 Task: Search for a place to stay in El Obeid, Sudan, from September 2 to September 6 for 2 guests, with a price range of ₹15,000 to ₹20,000, 1 bedroom, 1 bed, 1 bathroom, and self check-in option.
Action: Mouse moved to (420, 111)
Screenshot: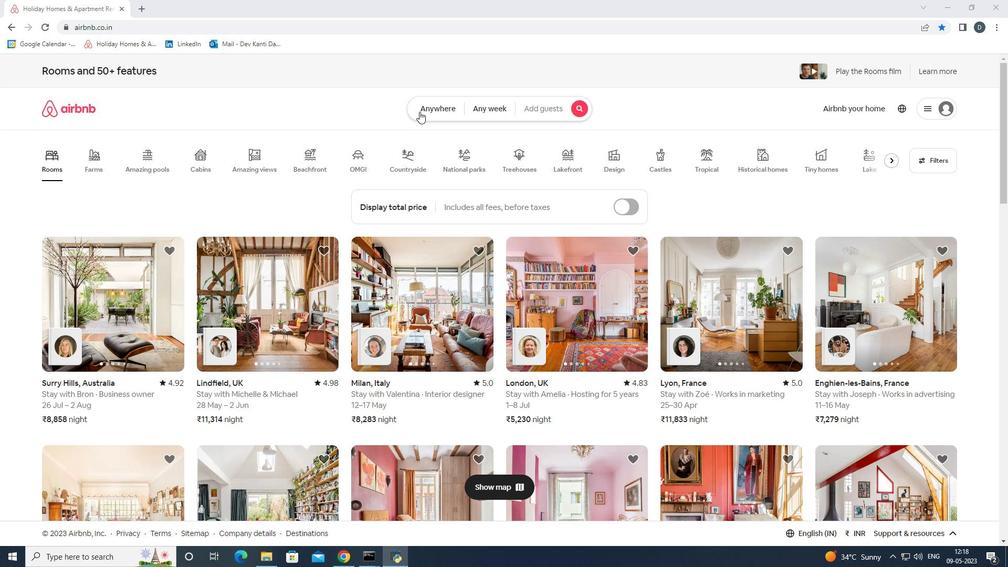 
Action: Mouse pressed left at (420, 111)
Screenshot: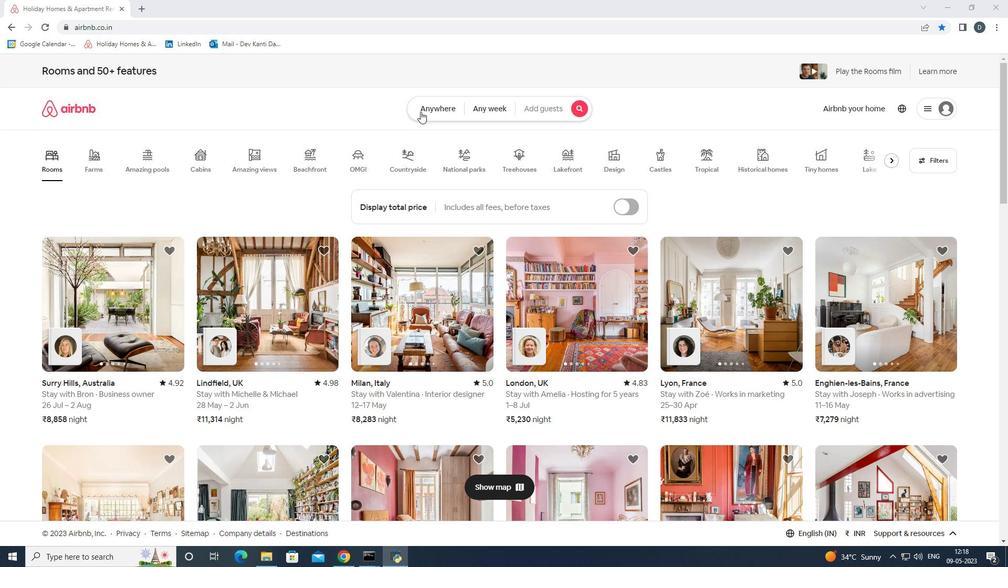 
Action: Mouse moved to (377, 150)
Screenshot: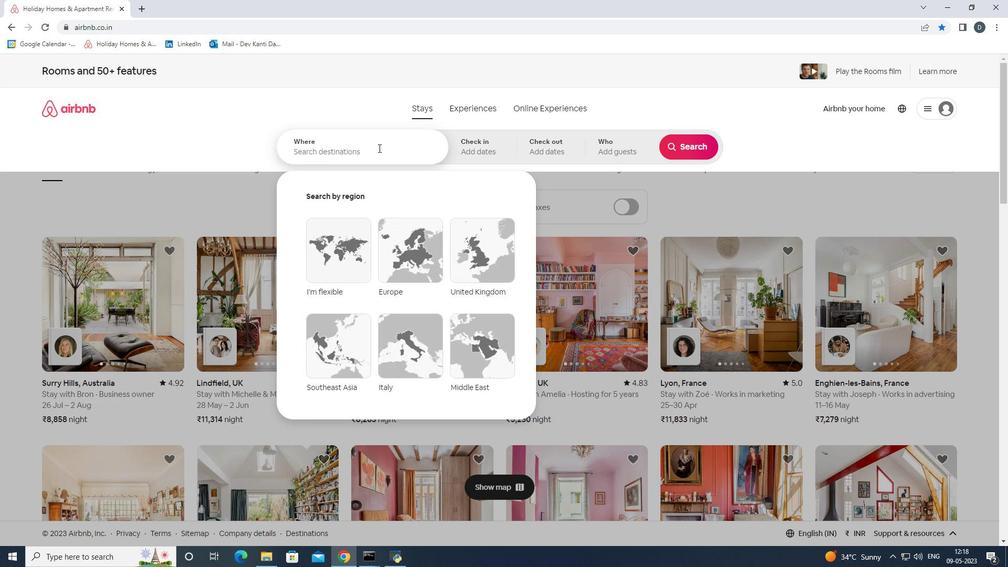 
Action: Mouse pressed left at (377, 150)
Screenshot: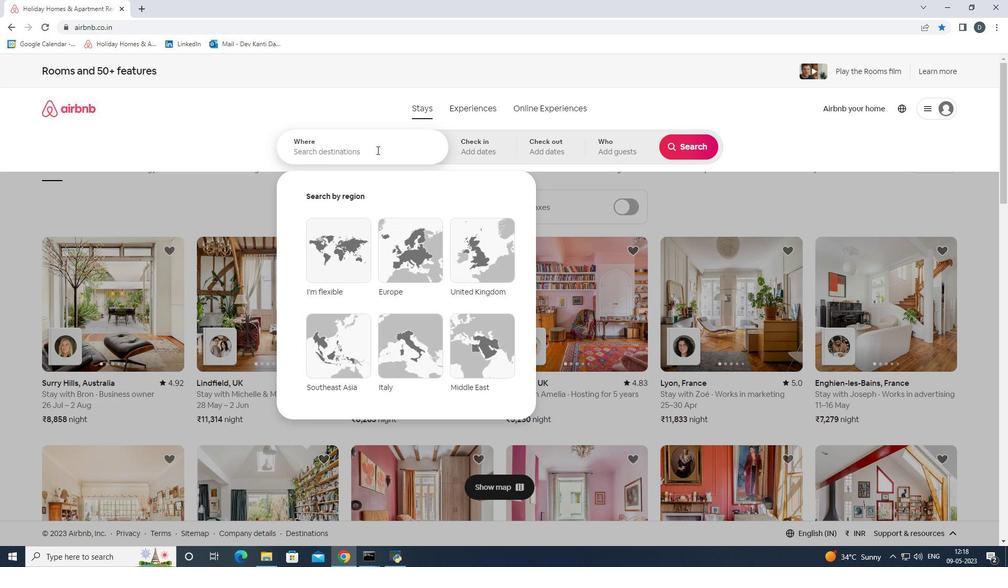 
Action: Key pressed <Key.shift><Key.shift><Key.shift><Key.shift><Key.shift><Key.shift><Key.shift>El<Key.space><Key.shift><Key.shift><Key.shift><Key.shift><Key.shift>Obeid,<Key.space><Key.shift><Key.shift><Key.shift><Key.shift><Key.shift><Key.shift><Key.shift><Key.shift><Key.shift><Key.shift>Sudan<Key.enter>
Screenshot: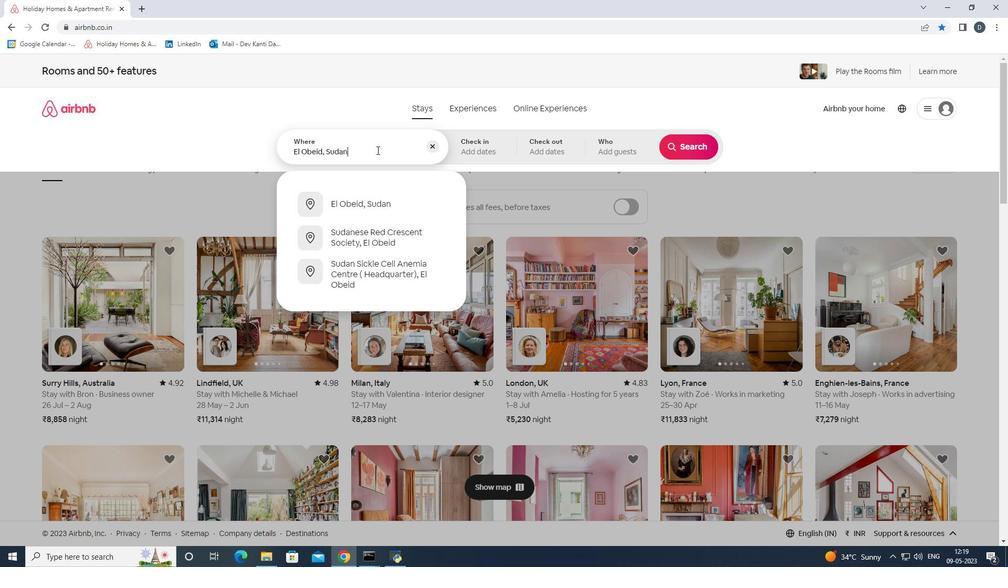 
Action: Mouse moved to (684, 228)
Screenshot: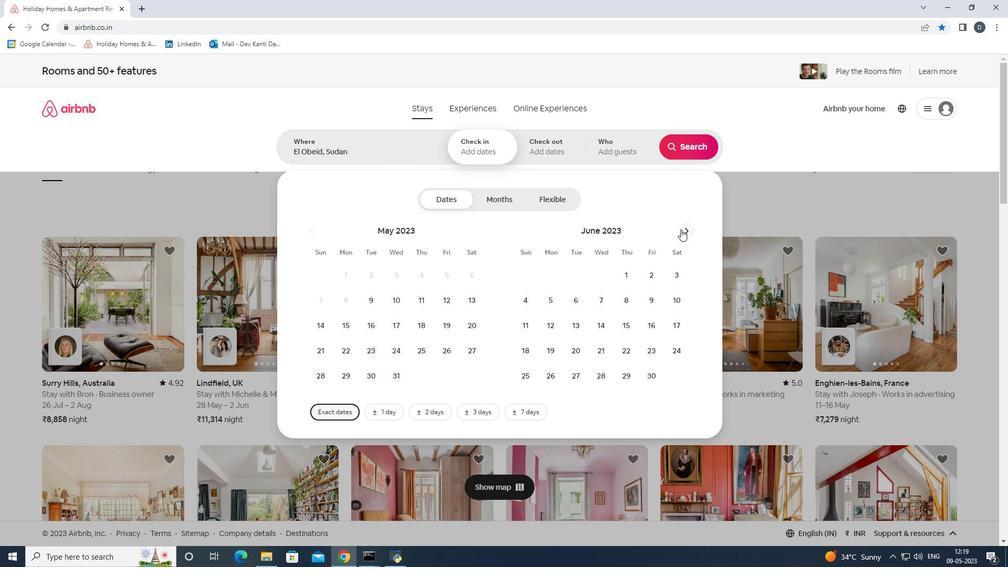 
Action: Mouse pressed left at (684, 228)
Screenshot: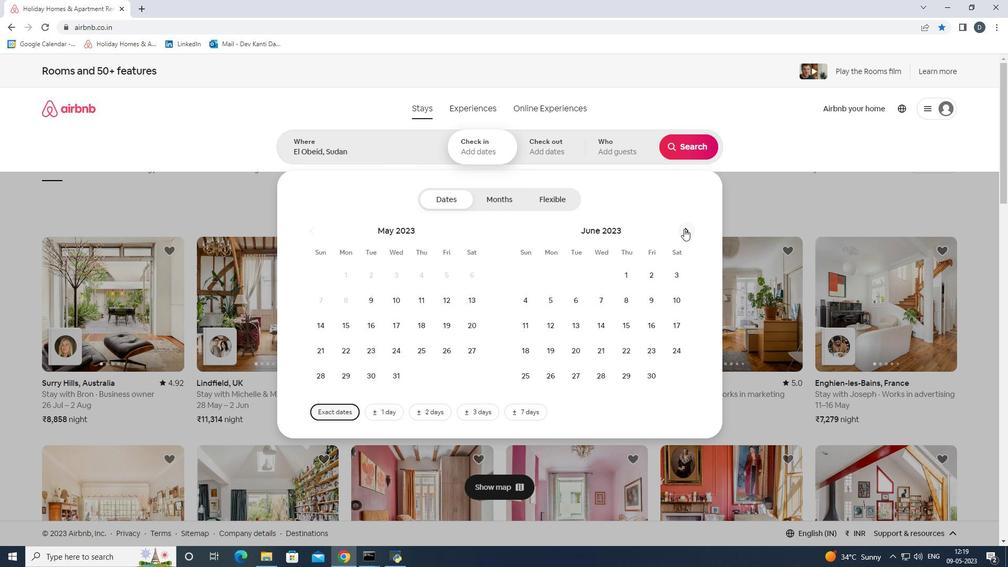 
Action: Mouse pressed left at (684, 228)
Screenshot: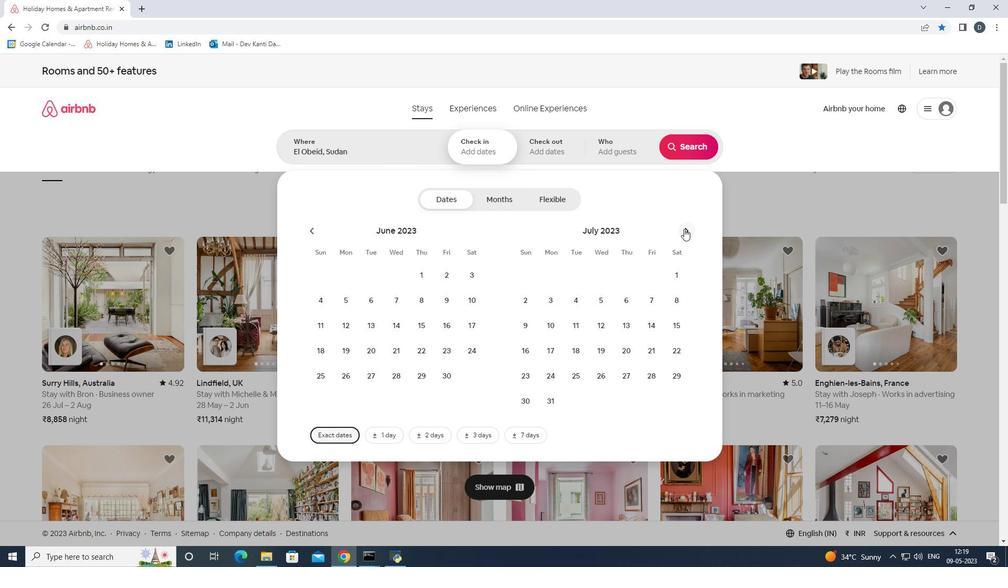 
Action: Mouse pressed left at (684, 228)
Screenshot: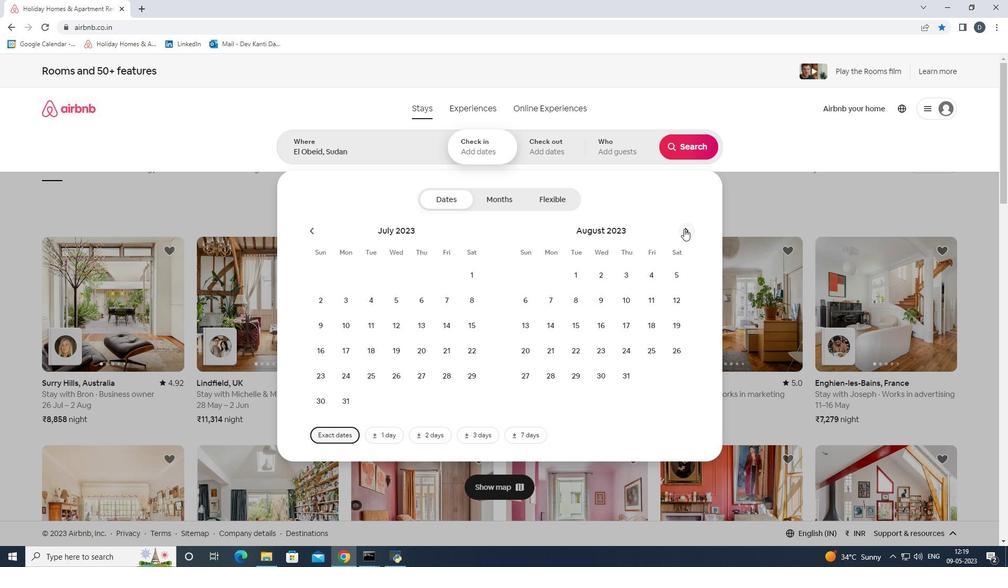 
Action: Mouse moved to (678, 272)
Screenshot: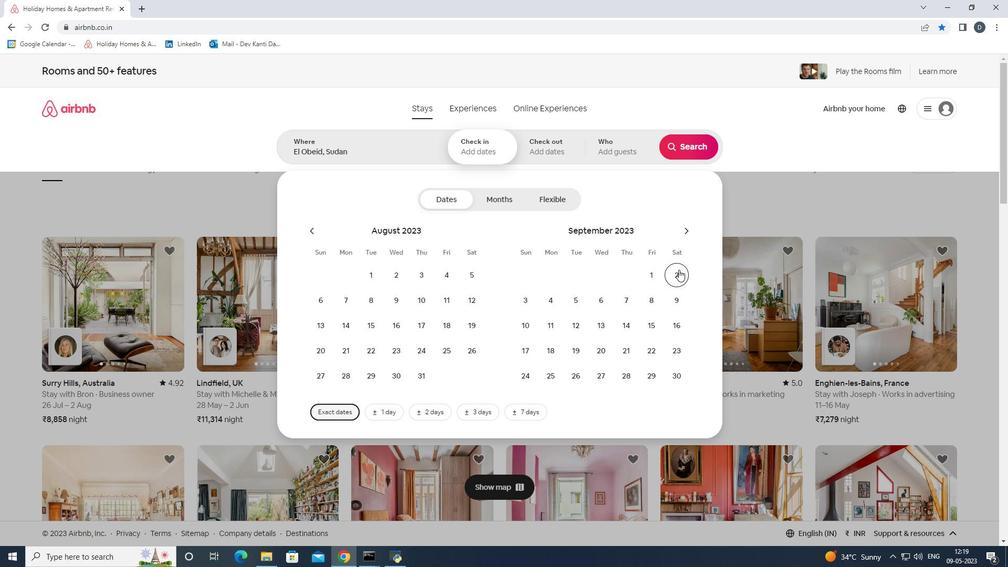 
Action: Mouse pressed left at (678, 272)
Screenshot: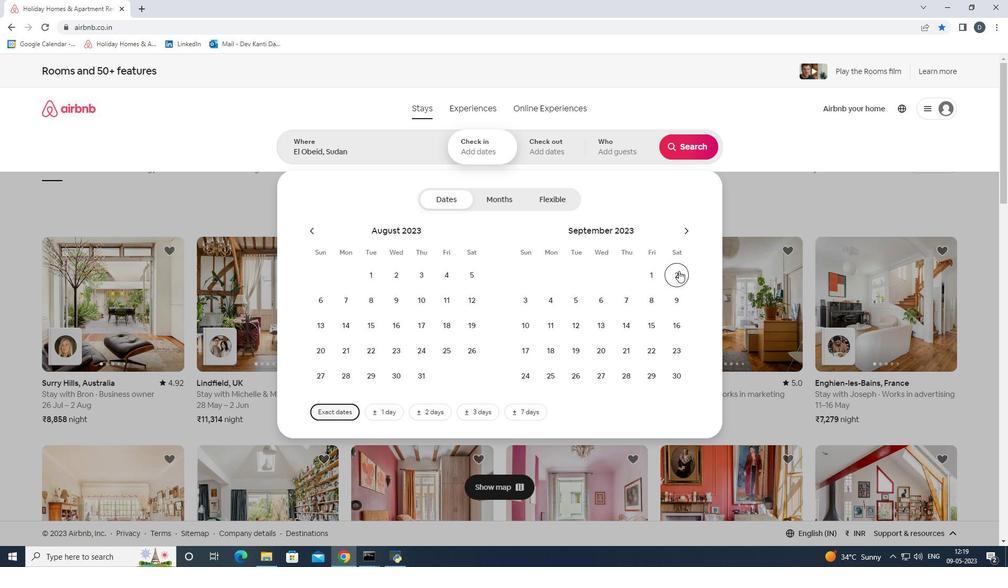 
Action: Mouse moved to (604, 298)
Screenshot: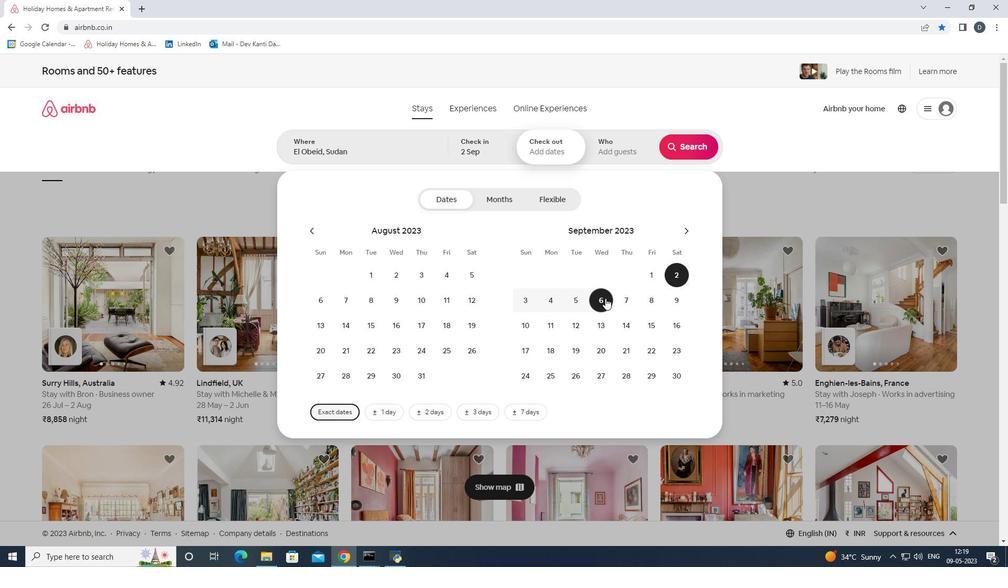 
Action: Mouse pressed left at (604, 298)
Screenshot: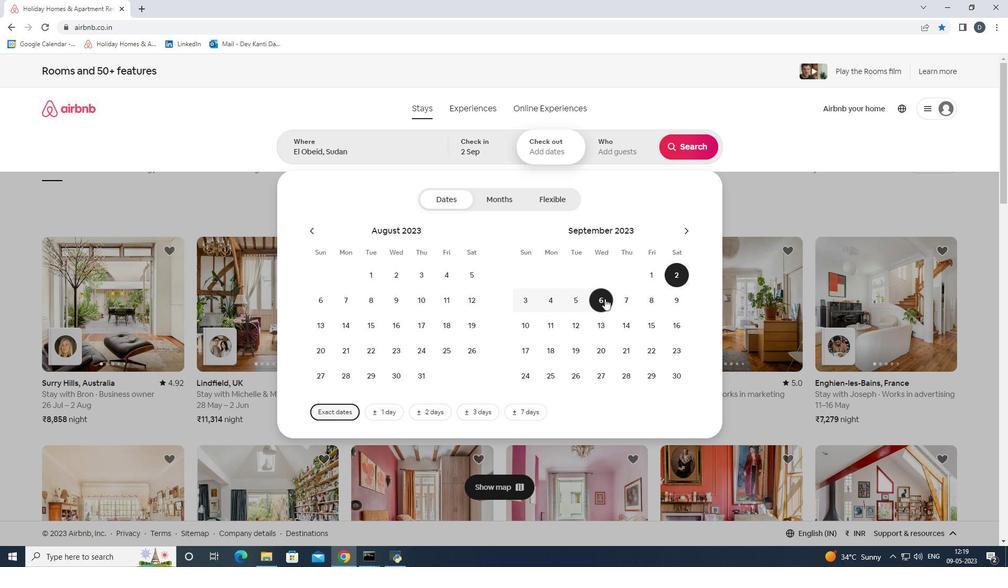 
Action: Mouse moved to (624, 157)
Screenshot: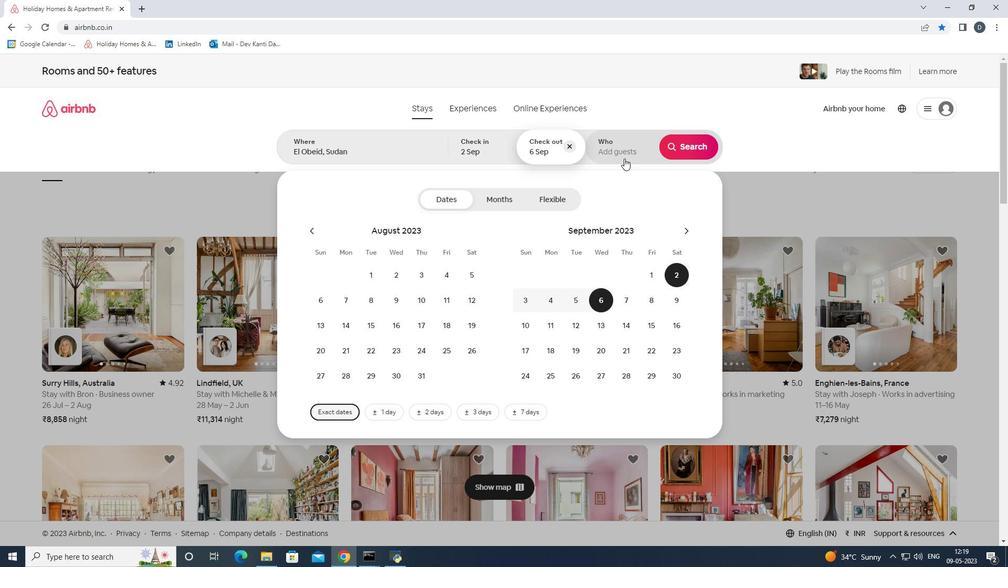 
Action: Mouse pressed left at (624, 157)
Screenshot: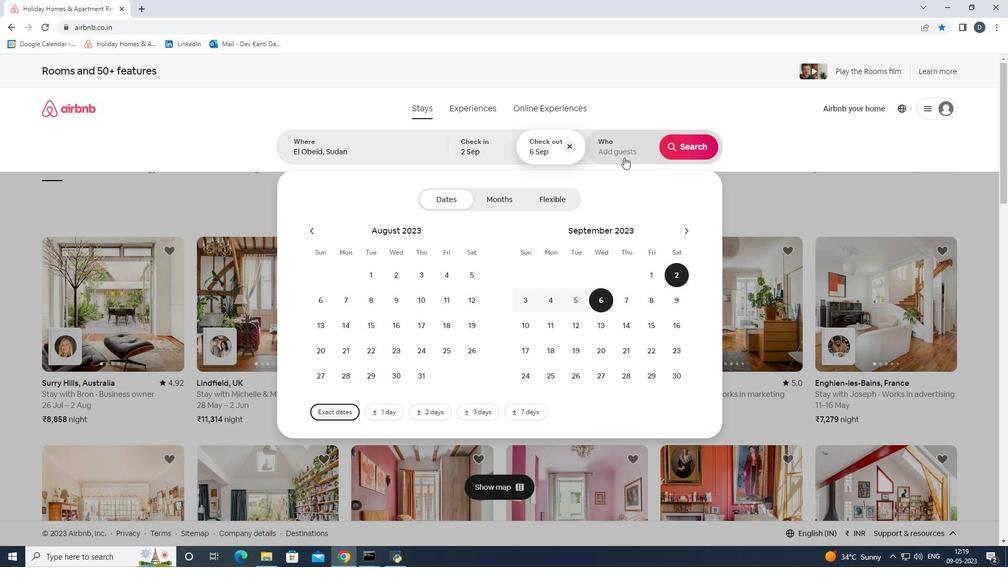
Action: Mouse moved to (693, 204)
Screenshot: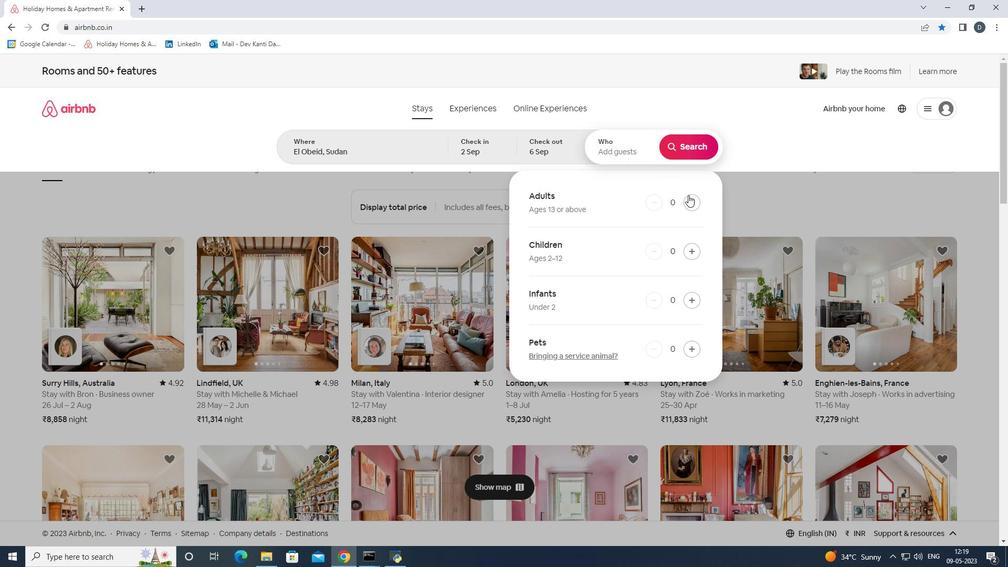 
Action: Mouse pressed left at (693, 204)
Screenshot: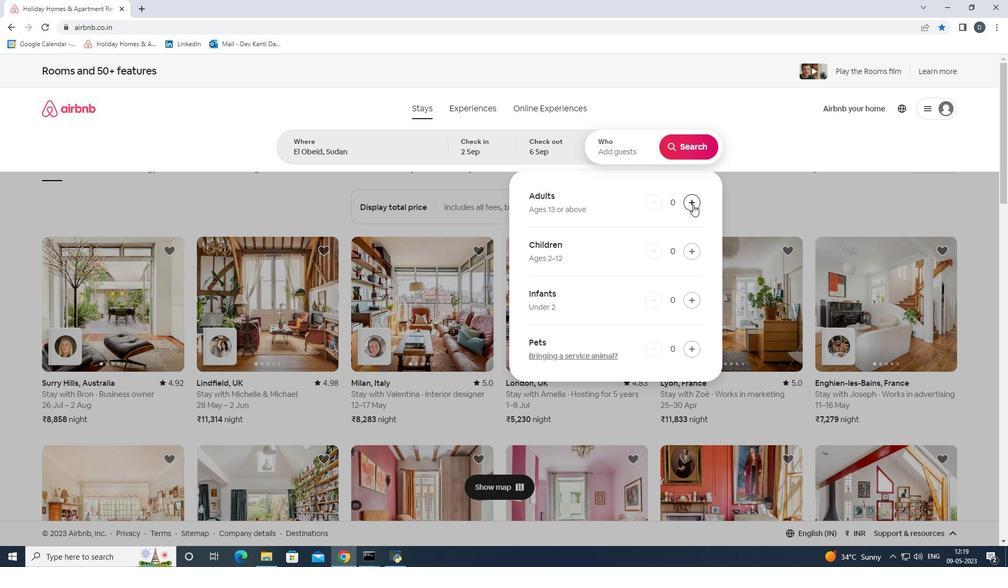 
Action: Mouse pressed left at (693, 204)
Screenshot: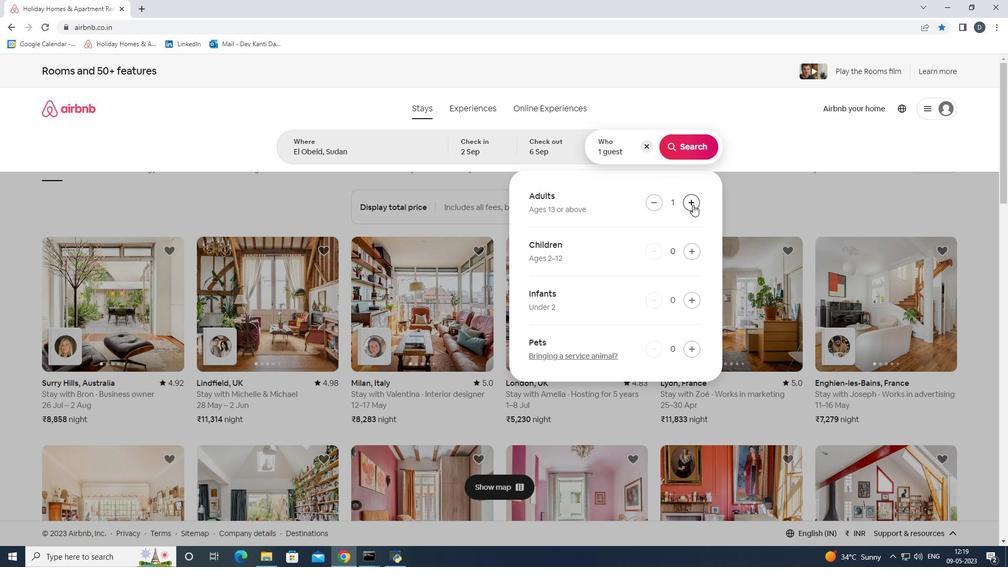 
Action: Mouse moved to (683, 152)
Screenshot: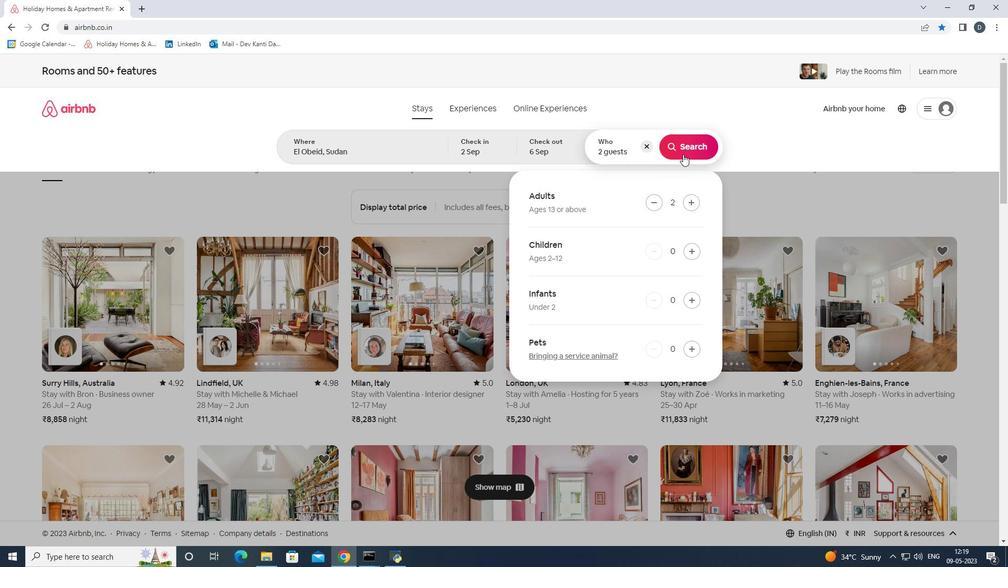 
Action: Mouse pressed left at (683, 152)
Screenshot: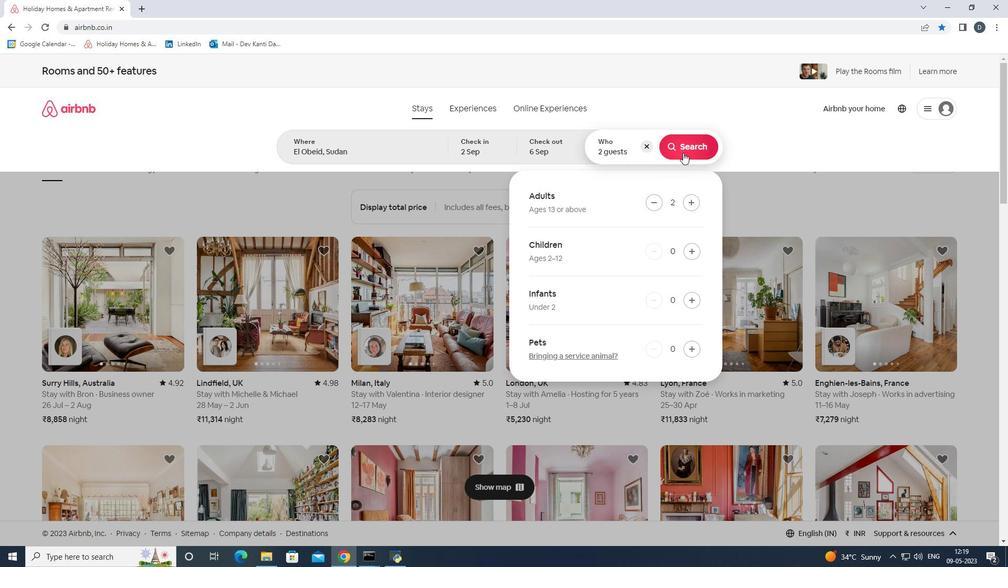 
Action: Mouse moved to (963, 115)
Screenshot: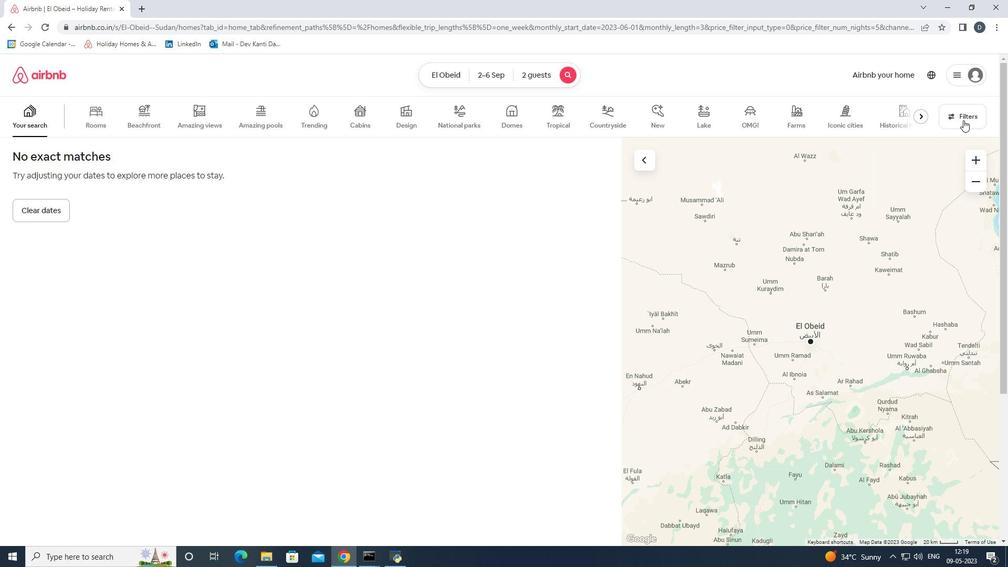 
Action: Mouse pressed left at (963, 115)
Screenshot: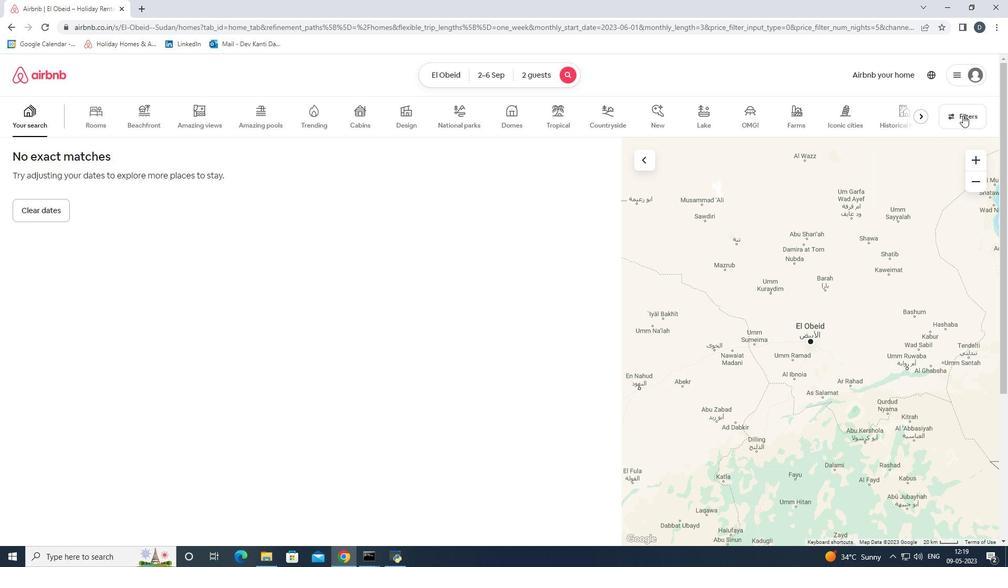 
Action: Mouse moved to (424, 373)
Screenshot: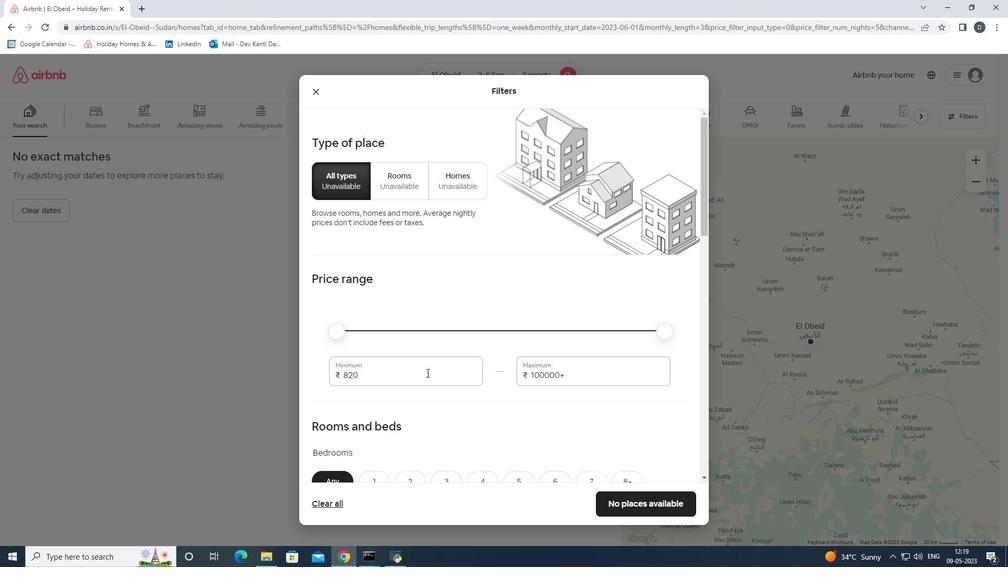 
Action: Mouse pressed left at (424, 373)
Screenshot: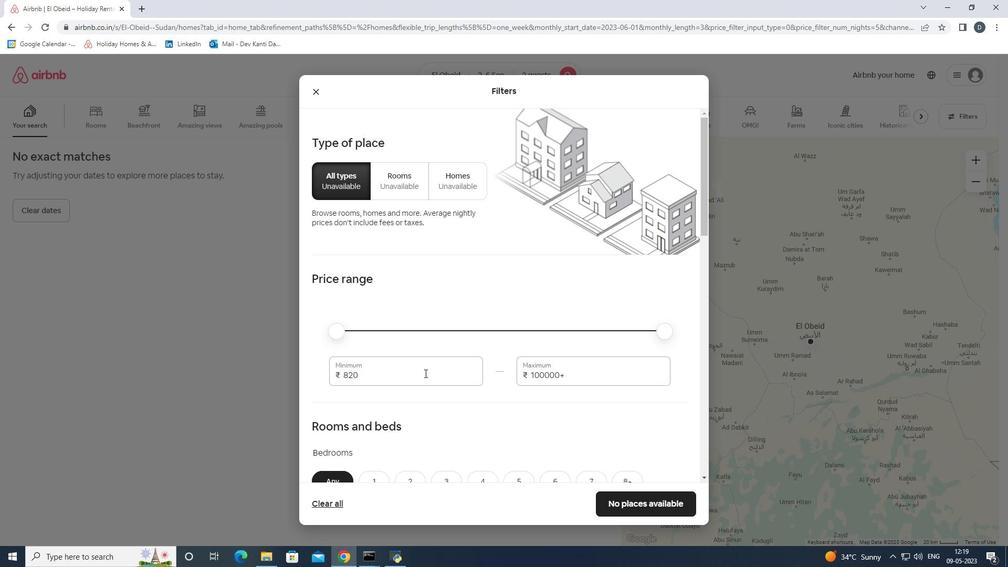 
Action: Mouse pressed left at (424, 373)
Screenshot: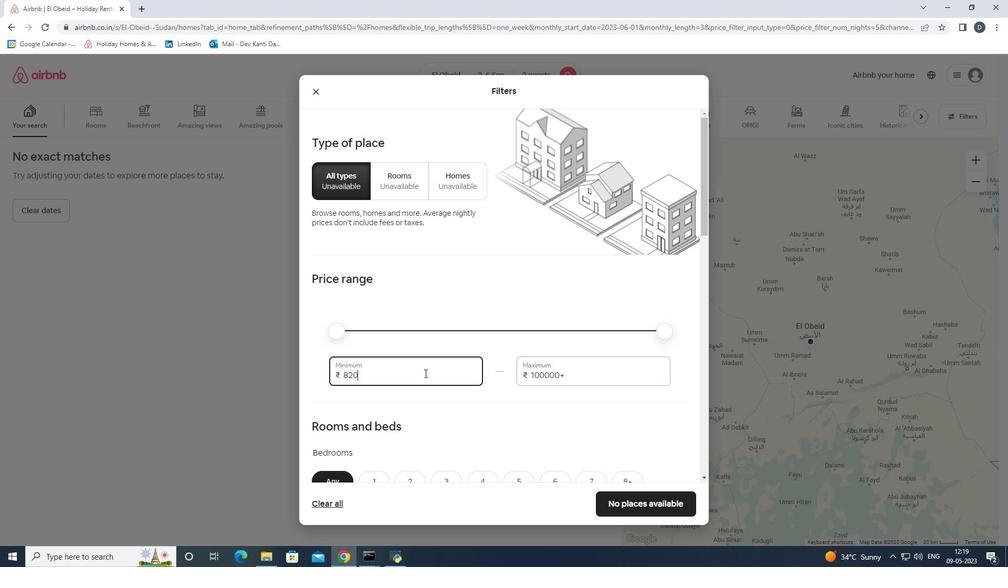 
Action: Mouse moved to (423, 373)
Screenshot: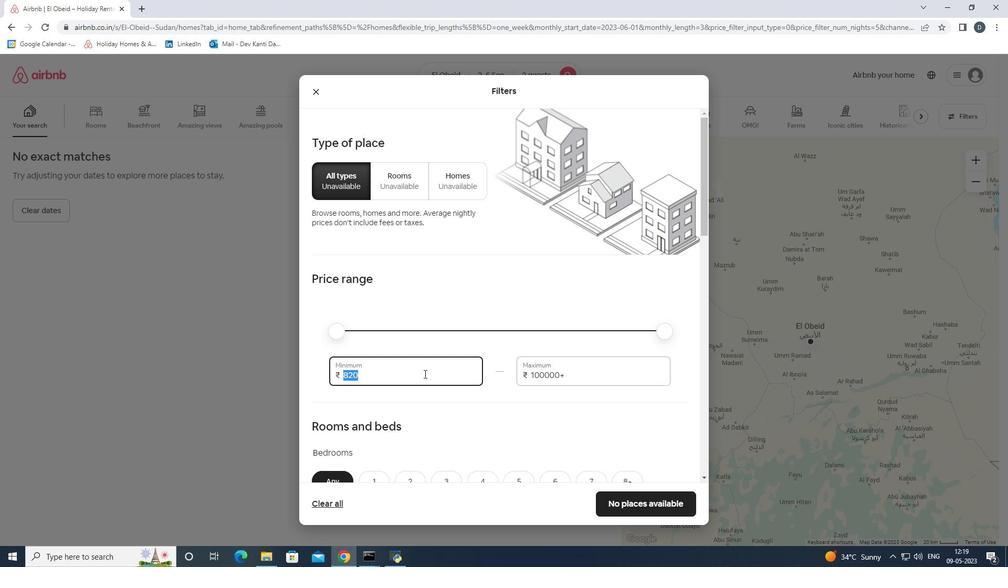 
Action: Key pressed 15000<Key.tab>20000
Screenshot: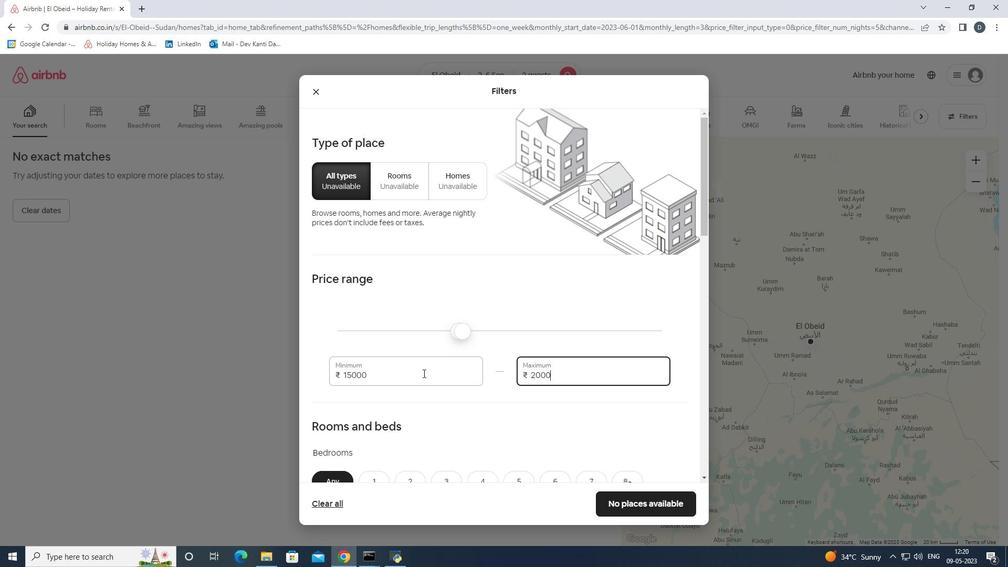 
Action: Mouse moved to (422, 372)
Screenshot: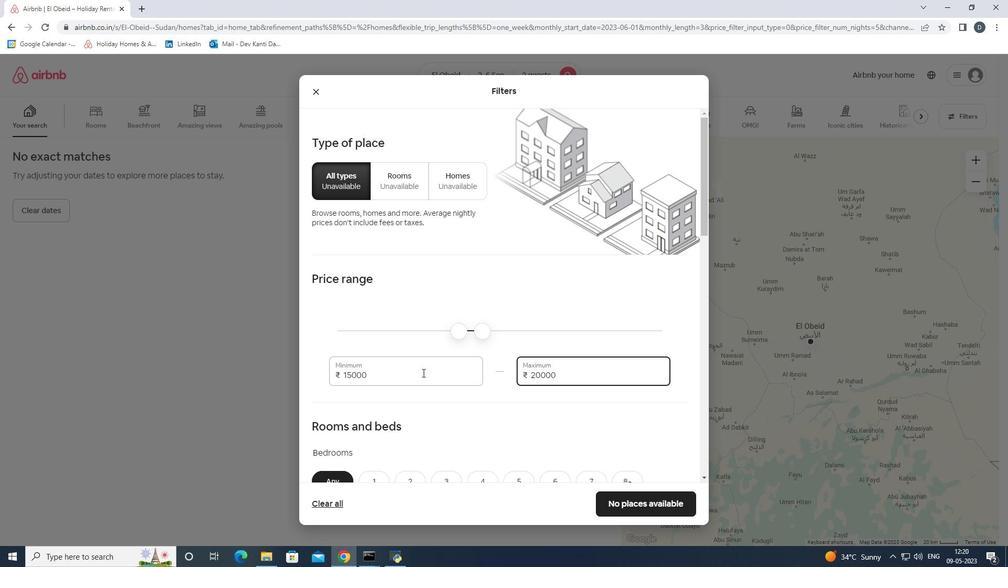 
Action: Mouse scrolled (422, 372) with delta (0, 0)
Screenshot: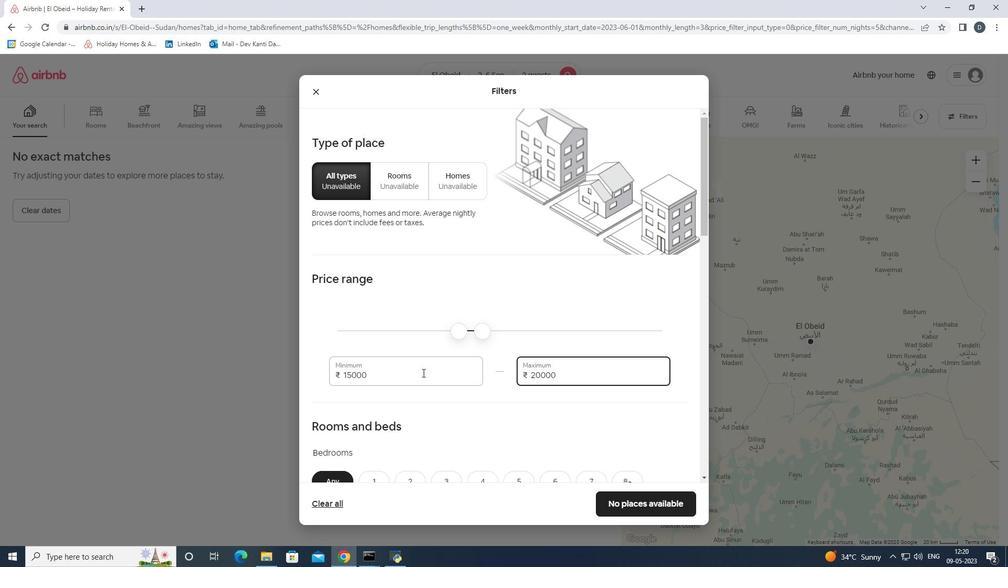 
Action: Mouse moved to (421, 373)
Screenshot: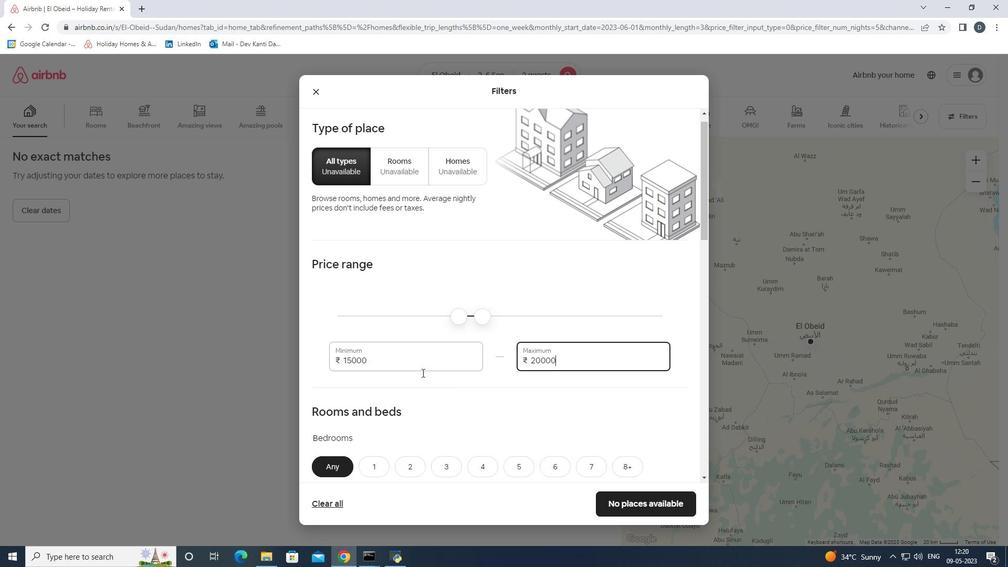 
Action: Mouse scrolled (421, 372) with delta (0, 0)
Screenshot: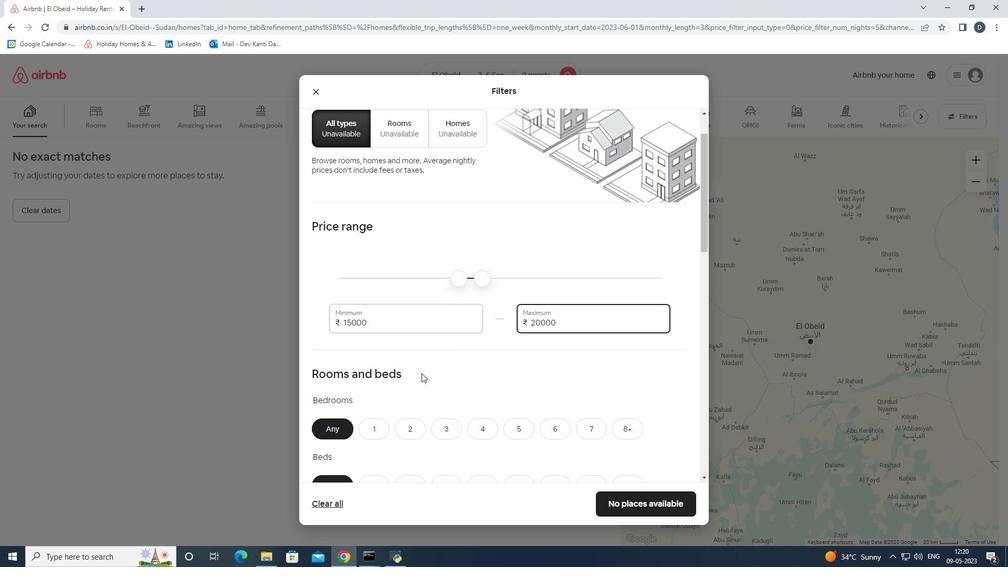 
Action: Mouse scrolled (421, 372) with delta (0, 0)
Screenshot: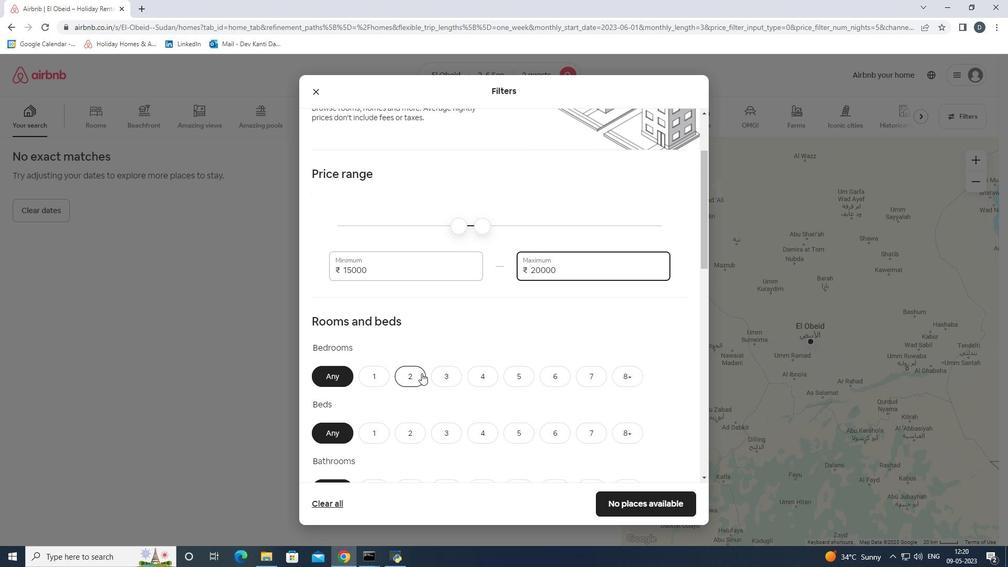 
Action: Mouse moved to (376, 322)
Screenshot: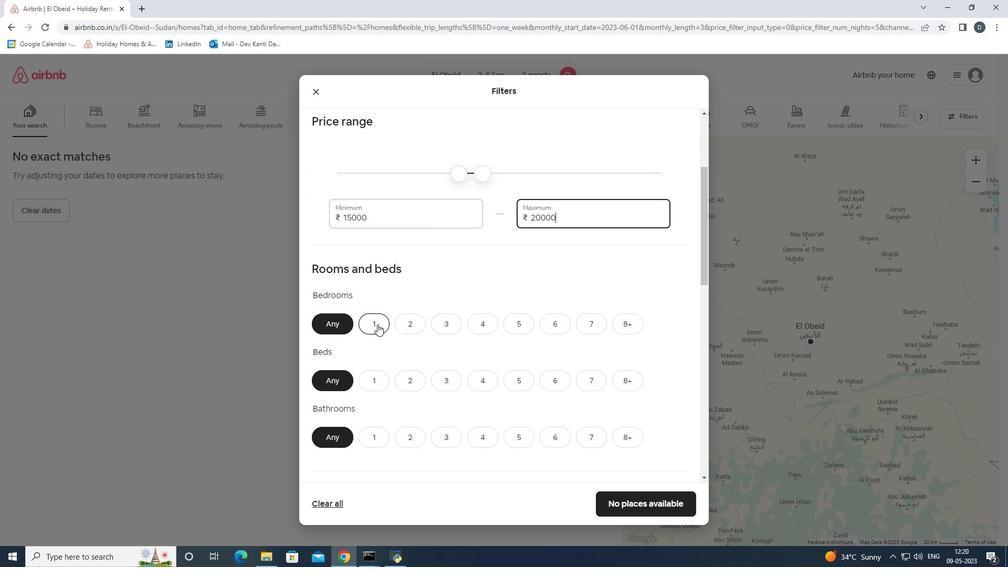 
Action: Mouse pressed left at (376, 322)
Screenshot: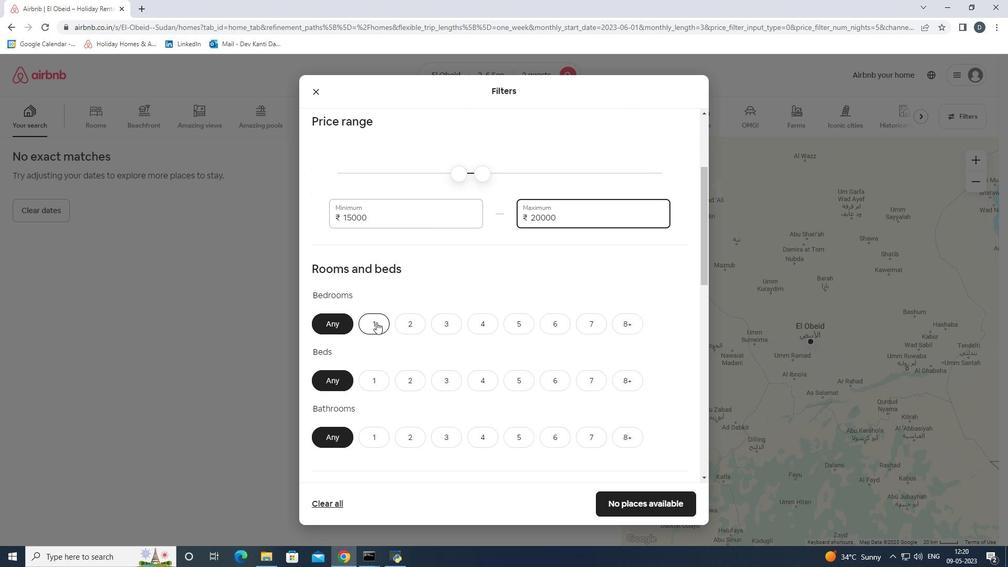 
Action: Mouse moved to (368, 375)
Screenshot: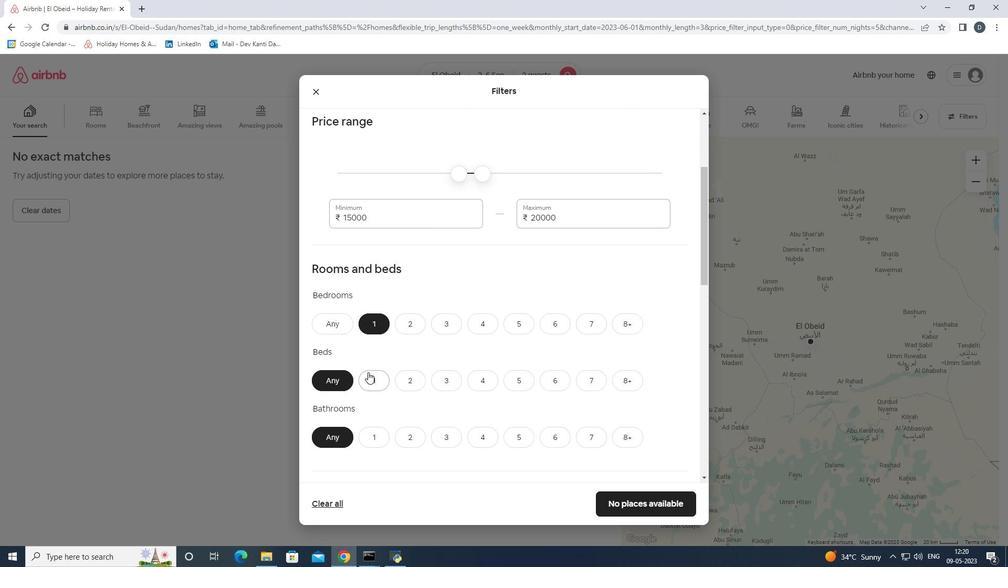 
Action: Mouse pressed left at (368, 375)
Screenshot: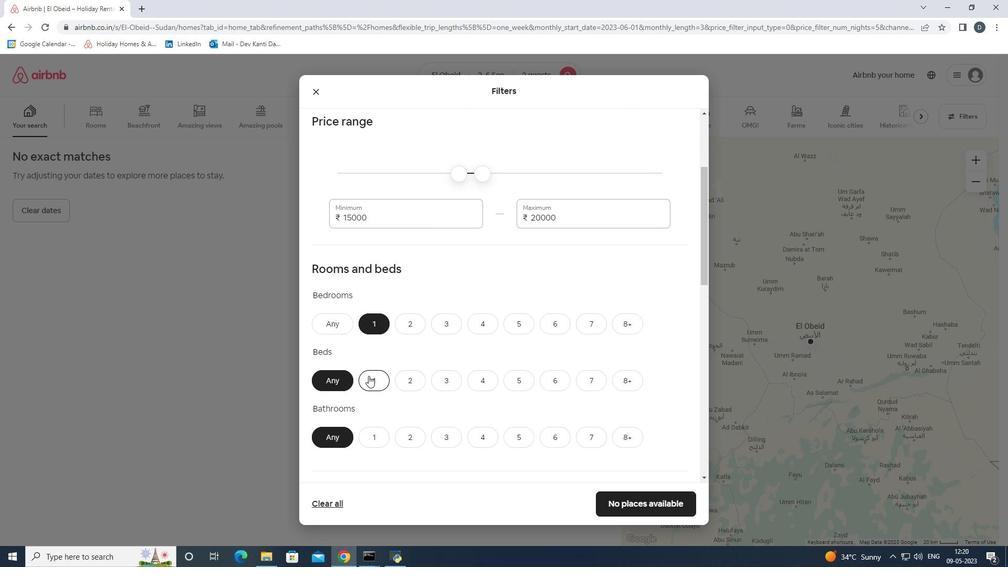 
Action: Mouse moved to (372, 430)
Screenshot: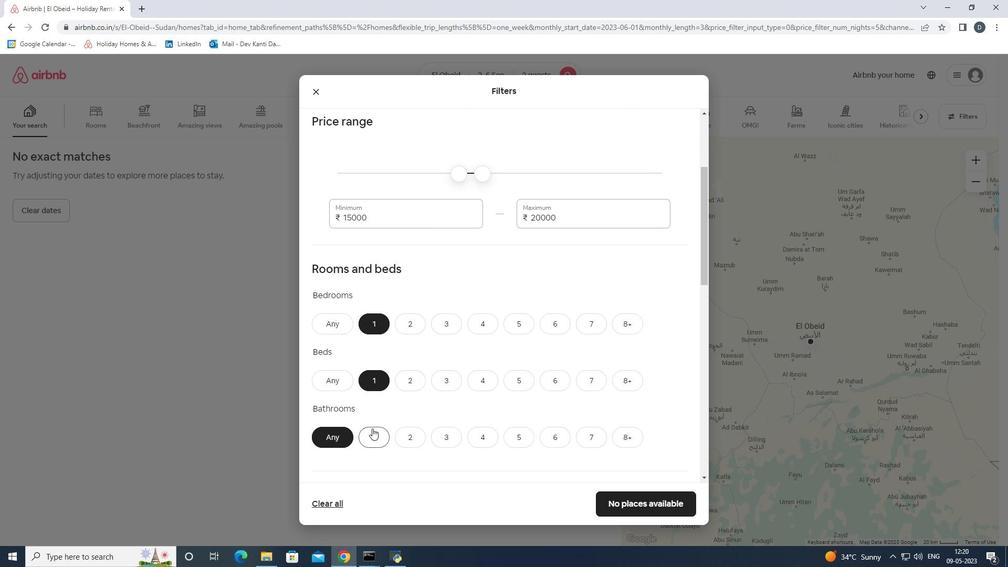 
Action: Mouse pressed left at (372, 430)
Screenshot: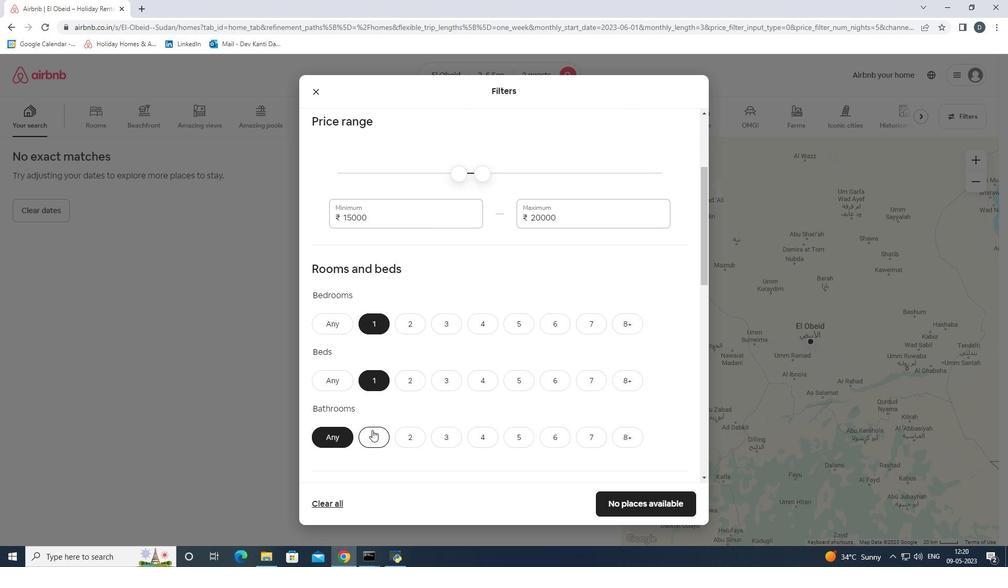 
Action: Mouse scrolled (372, 429) with delta (0, 0)
Screenshot: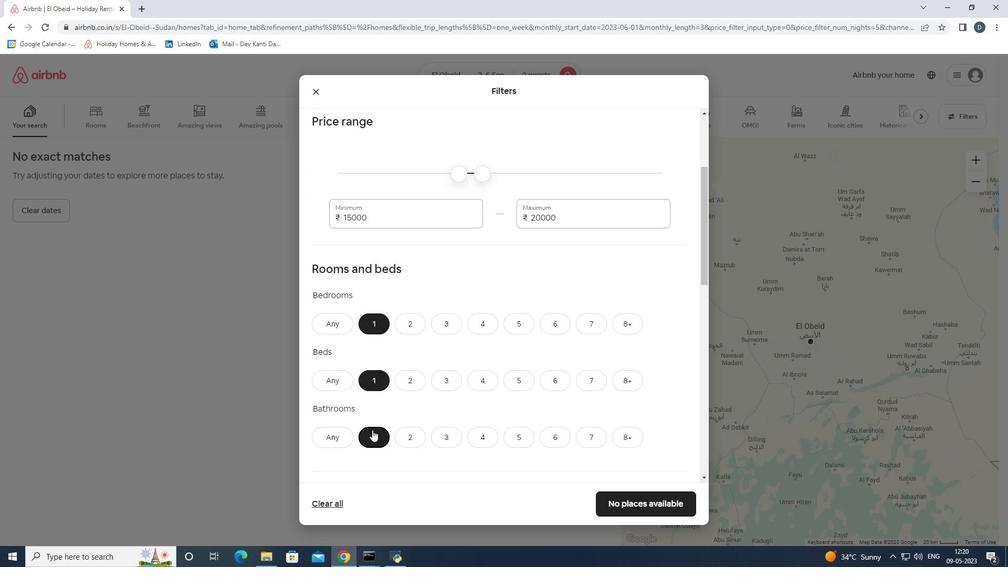 
Action: Mouse scrolled (372, 429) with delta (0, 0)
Screenshot: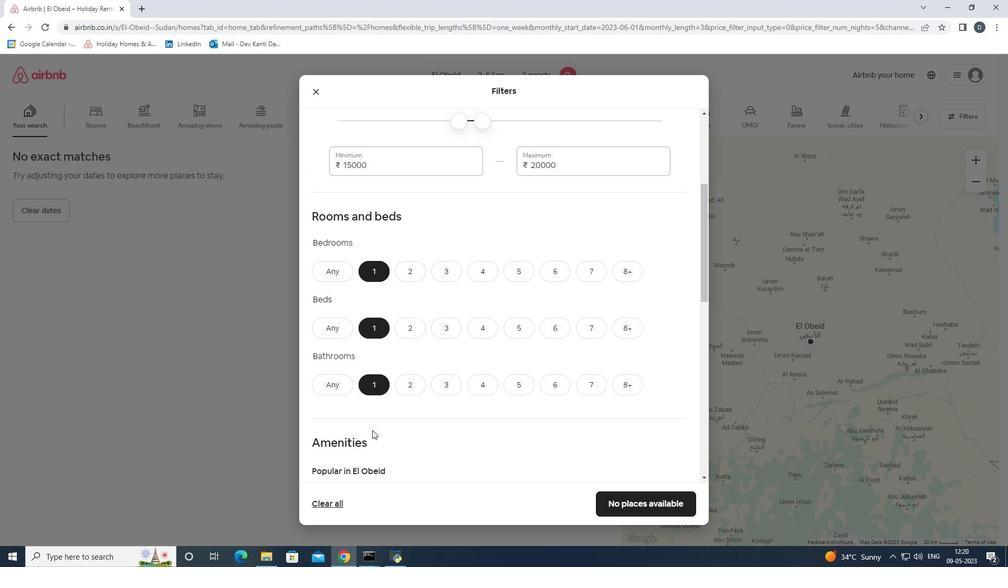 
Action: Mouse scrolled (372, 429) with delta (0, 0)
Screenshot: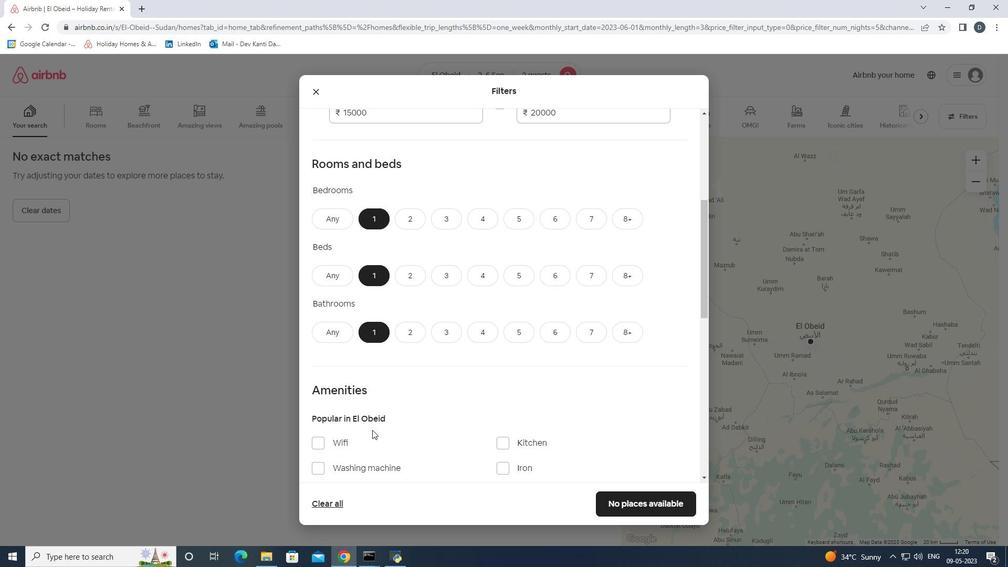 
Action: Mouse moved to (401, 419)
Screenshot: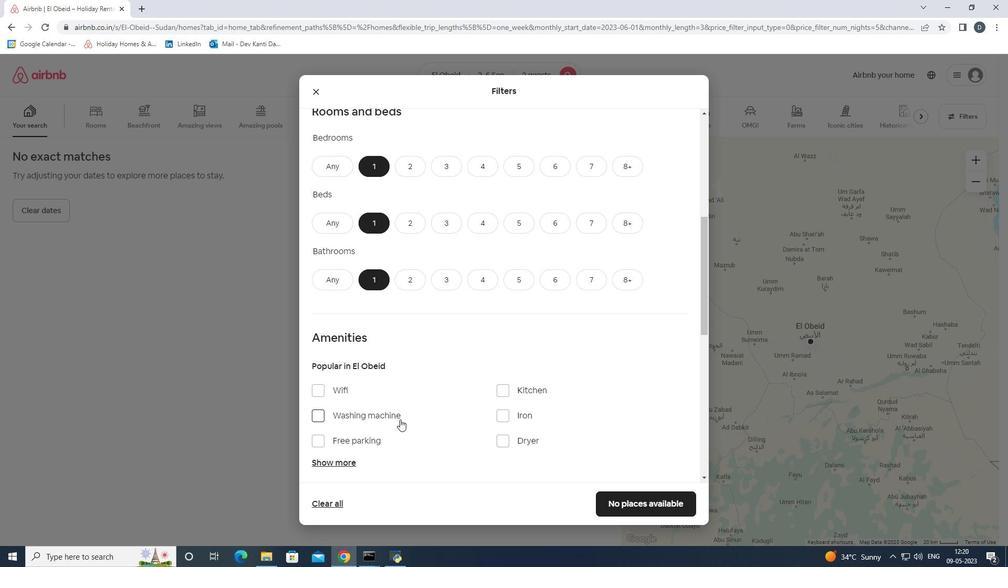 
Action: Mouse scrolled (401, 419) with delta (0, 0)
Screenshot: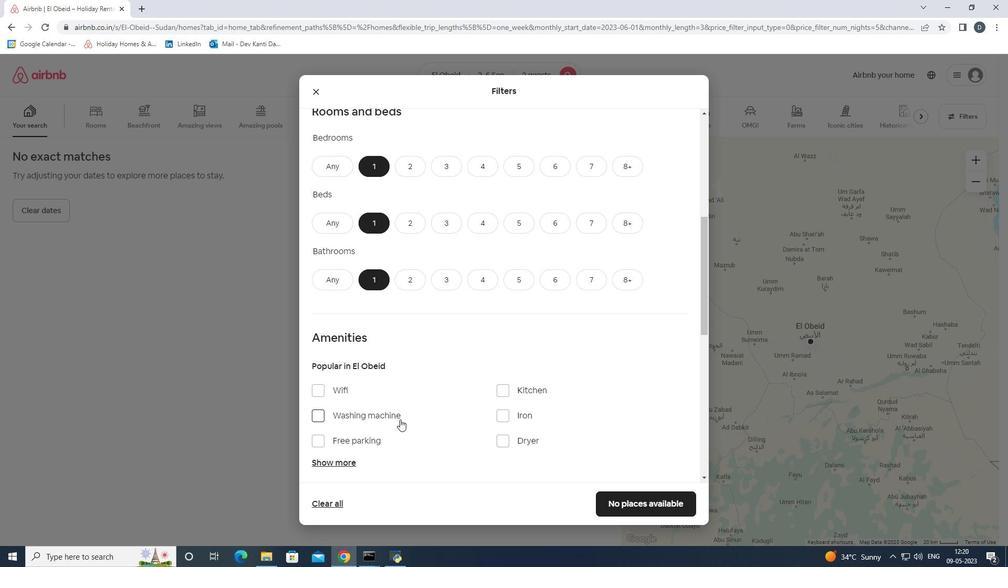 
Action: Mouse moved to (406, 417)
Screenshot: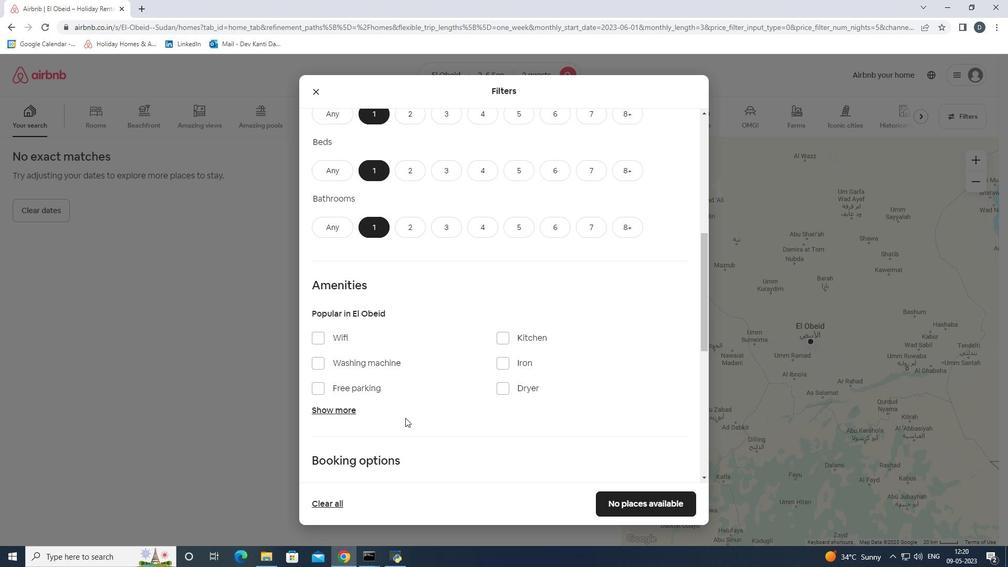 
Action: Mouse scrolled (406, 417) with delta (0, 0)
Screenshot: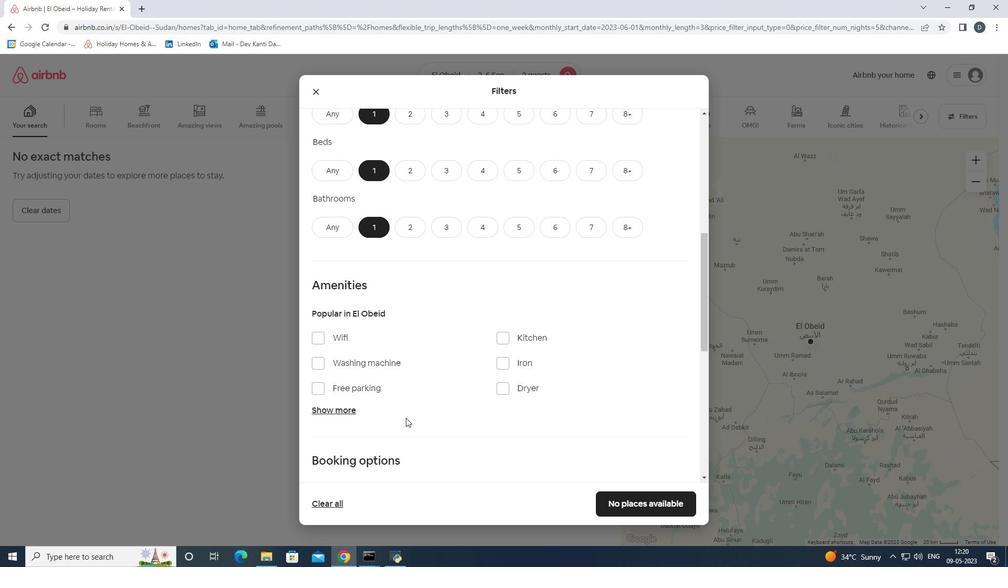
Action: Mouse moved to (488, 406)
Screenshot: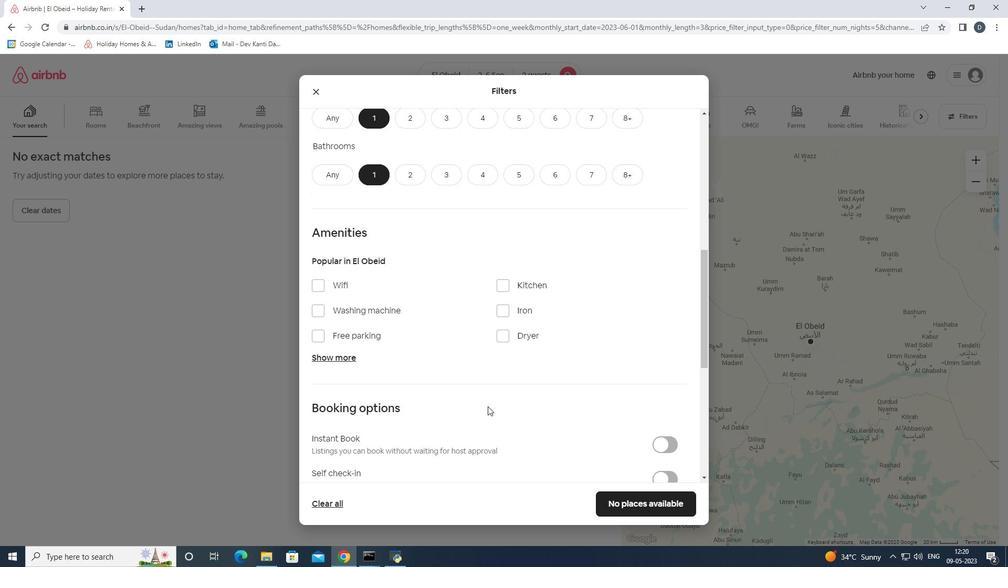 
Action: Mouse scrolled (488, 405) with delta (0, 0)
Screenshot: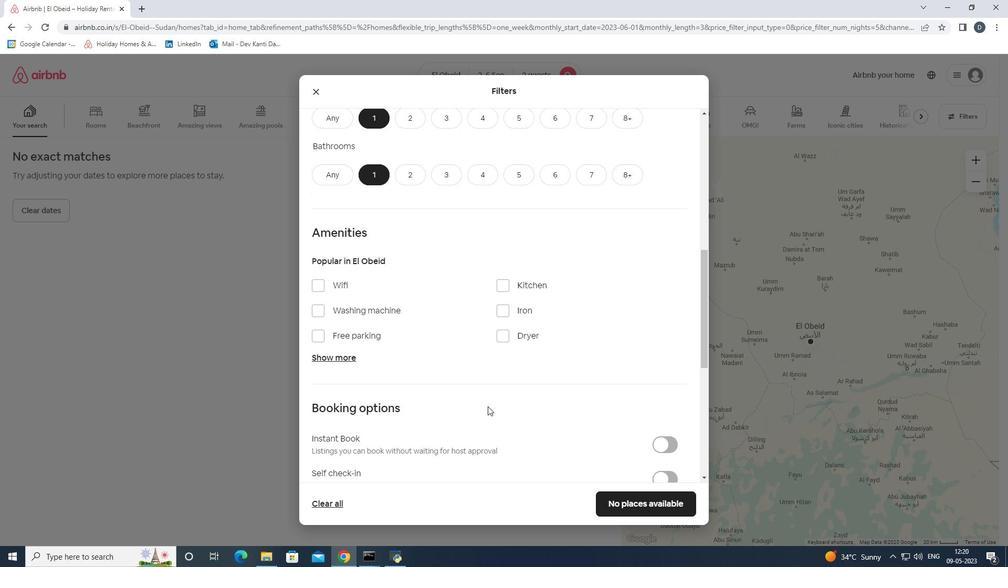 
Action: Mouse moved to (504, 404)
Screenshot: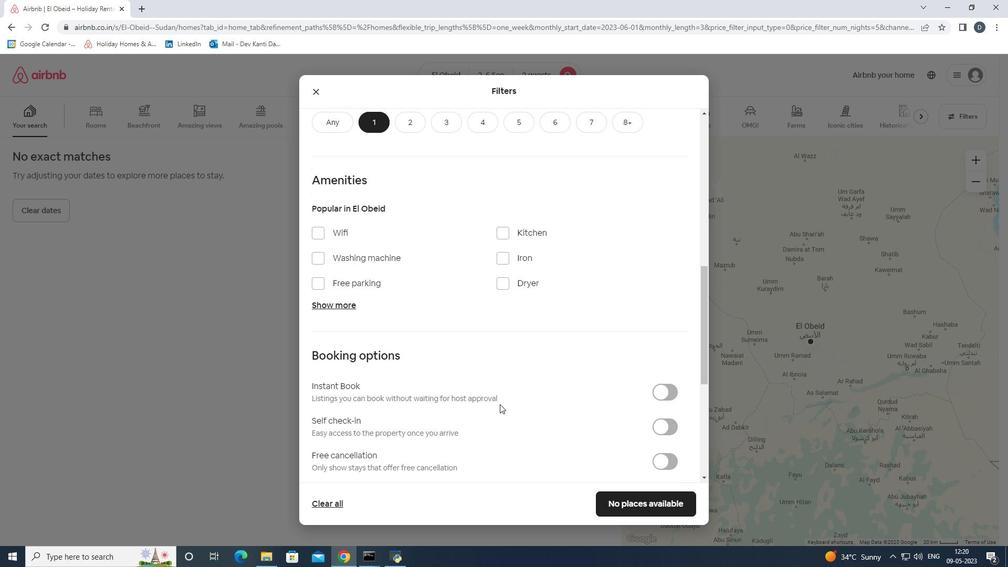 
Action: Mouse scrolled (504, 403) with delta (0, 0)
Screenshot: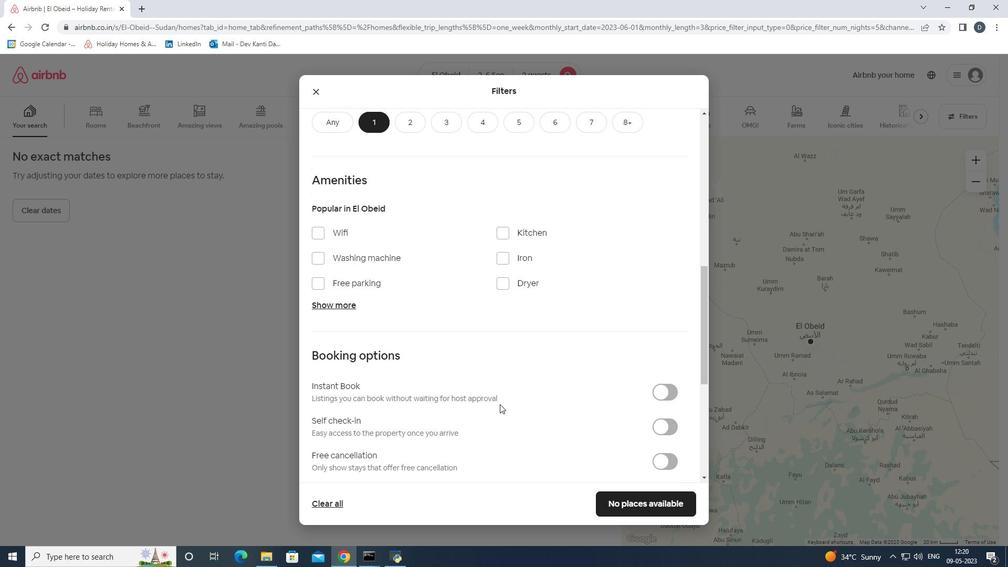 
Action: Mouse moved to (665, 374)
Screenshot: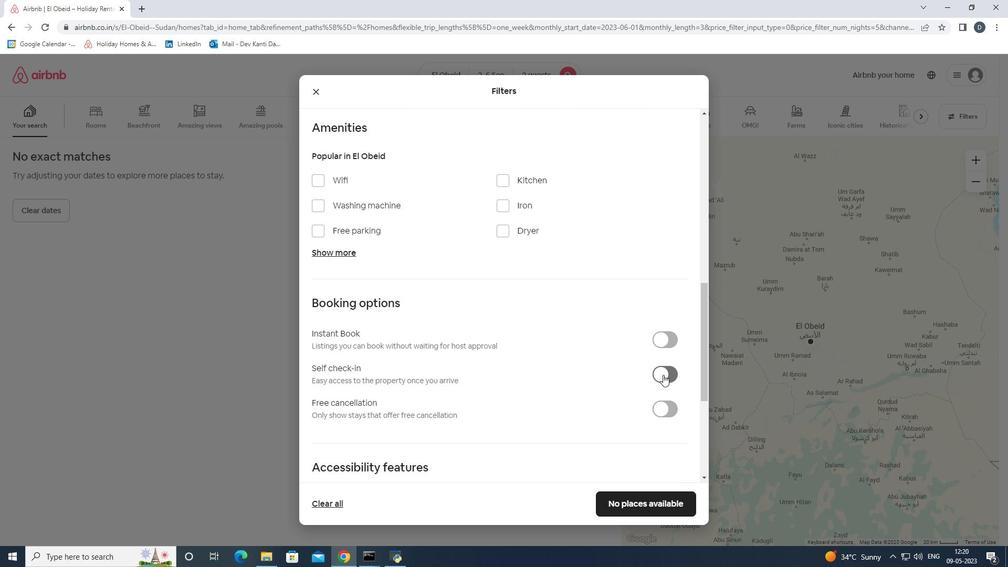 
Action: Mouse pressed left at (665, 374)
Screenshot: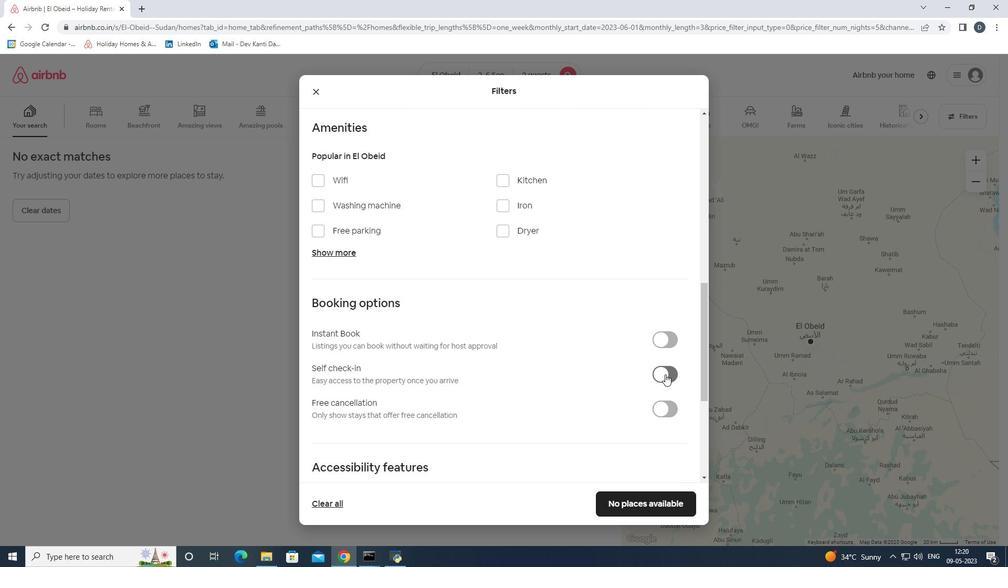 
Action: Mouse scrolled (665, 373) with delta (0, 0)
Screenshot: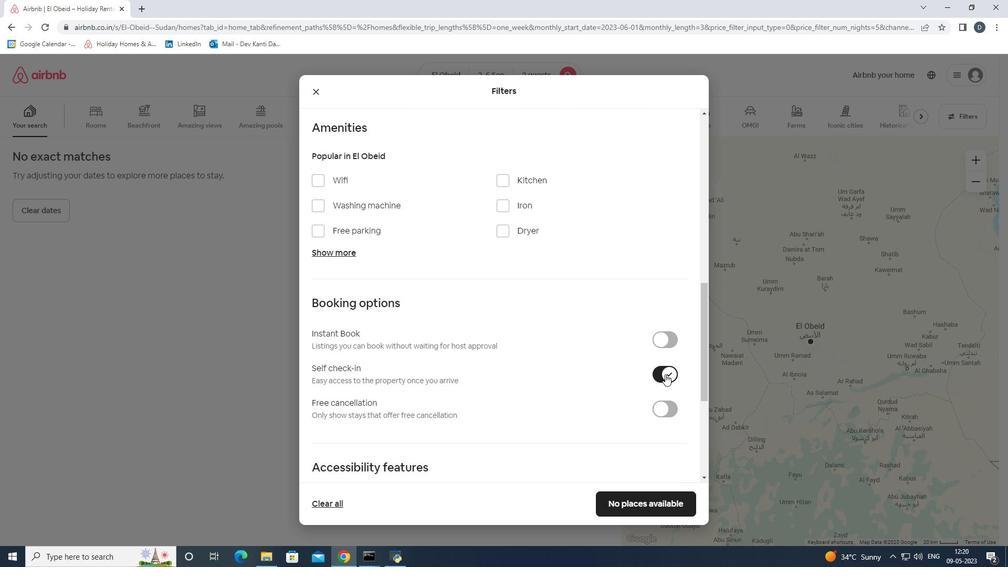 
Action: Mouse scrolled (665, 373) with delta (0, 0)
Screenshot: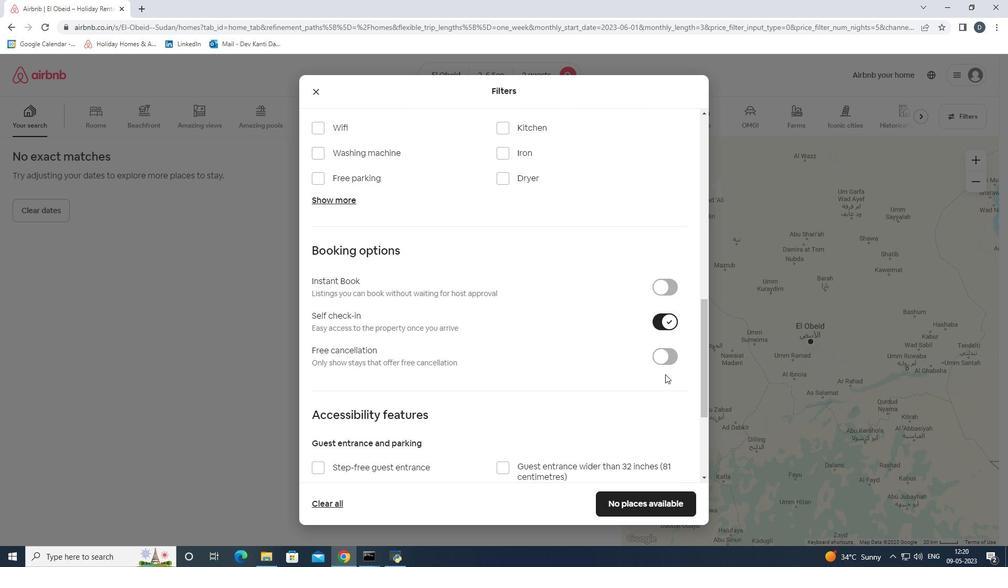 
Action: Mouse scrolled (665, 373) with delta (0, 0)
Screenshot: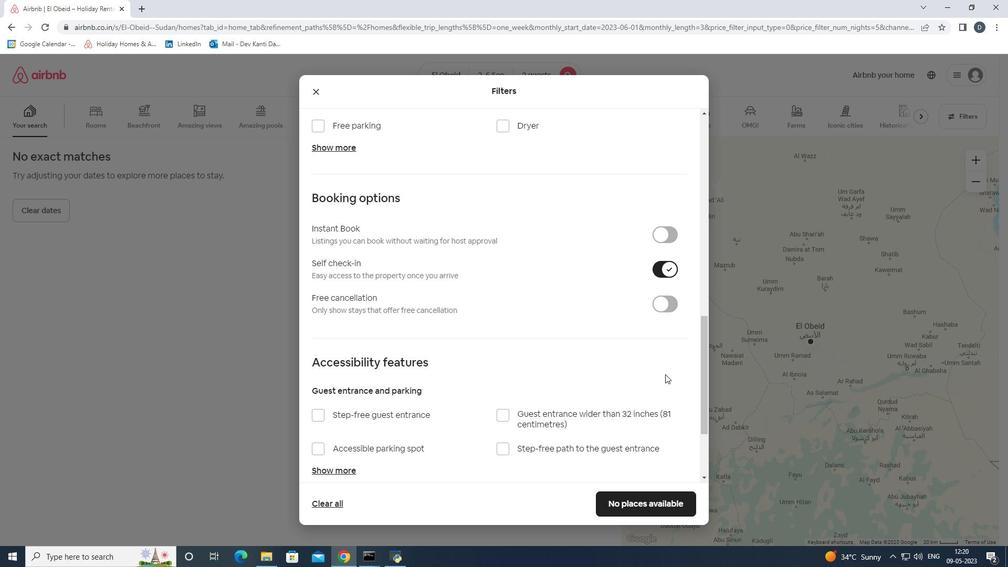 
Action: Mouse scrolled (665, 373) with delta (0, 0)
Screenshot: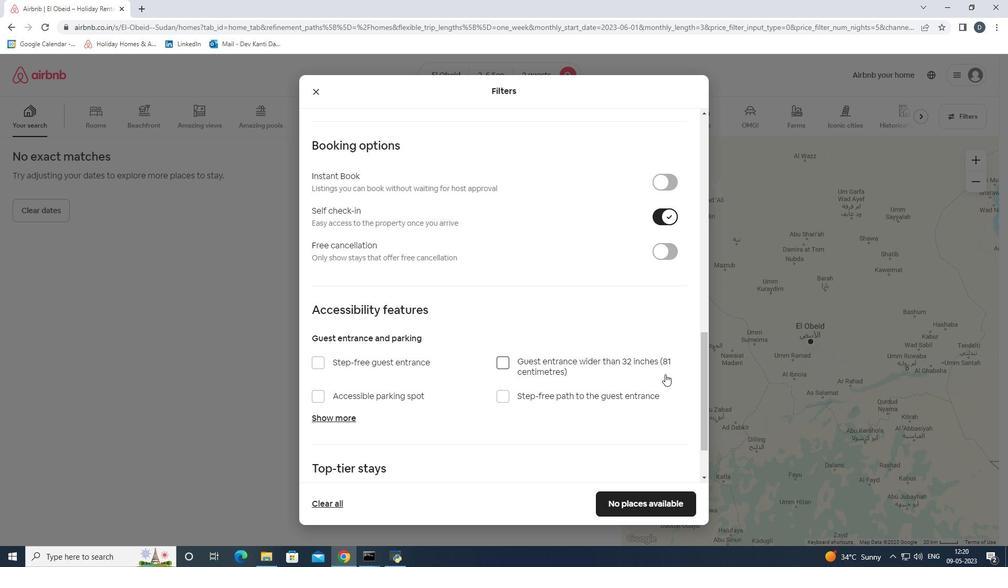 
Action: Mouse scrolled (665, 373) with delta (0, 0)
Screenshot: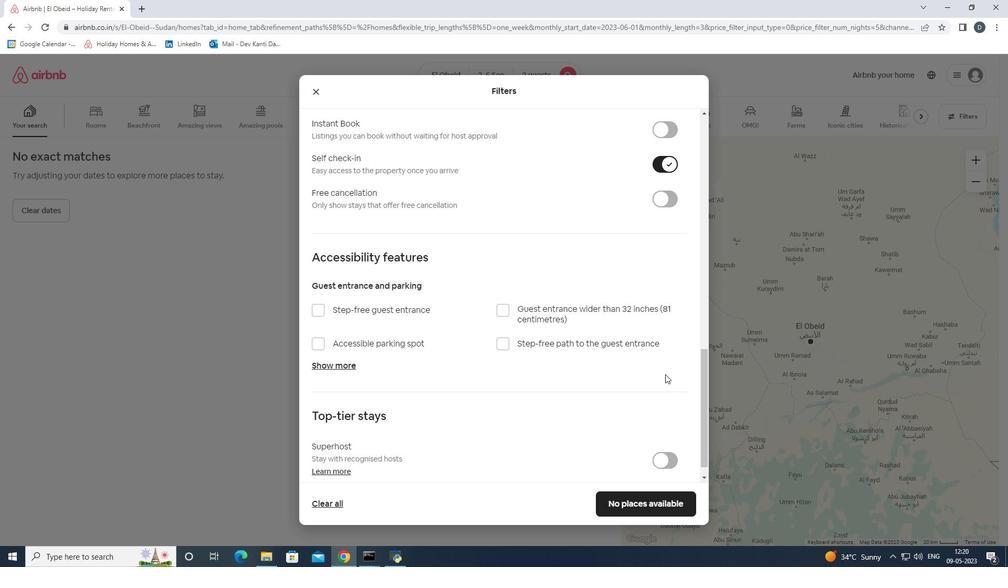 
Action: Mouse scrolled (665, 373) with delta (0, 0)
Screenshot: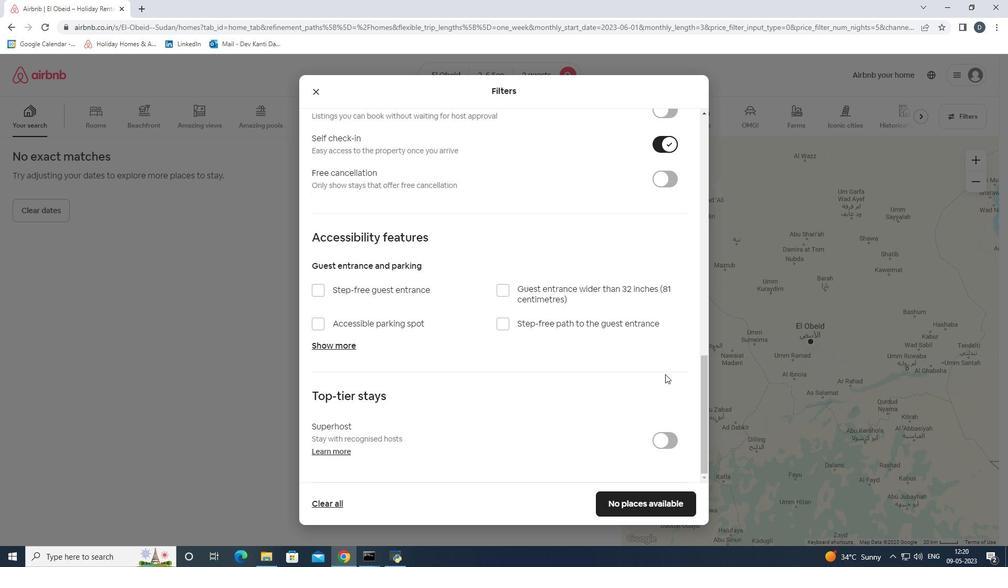 
Action: Mouse moved to (650, 498)
Screenshot: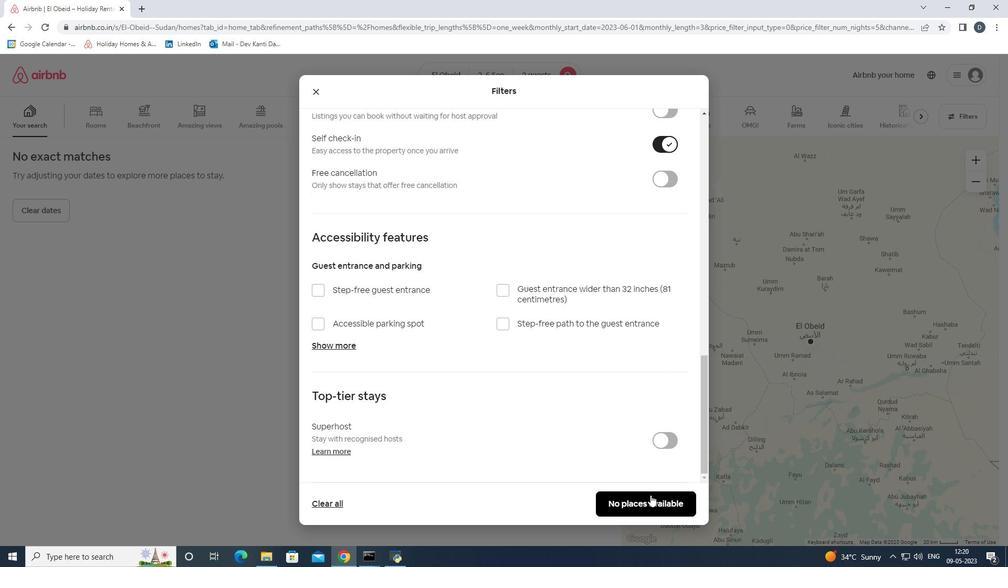 
Action: Mouse pressed left at (650, 498)
Screenshot: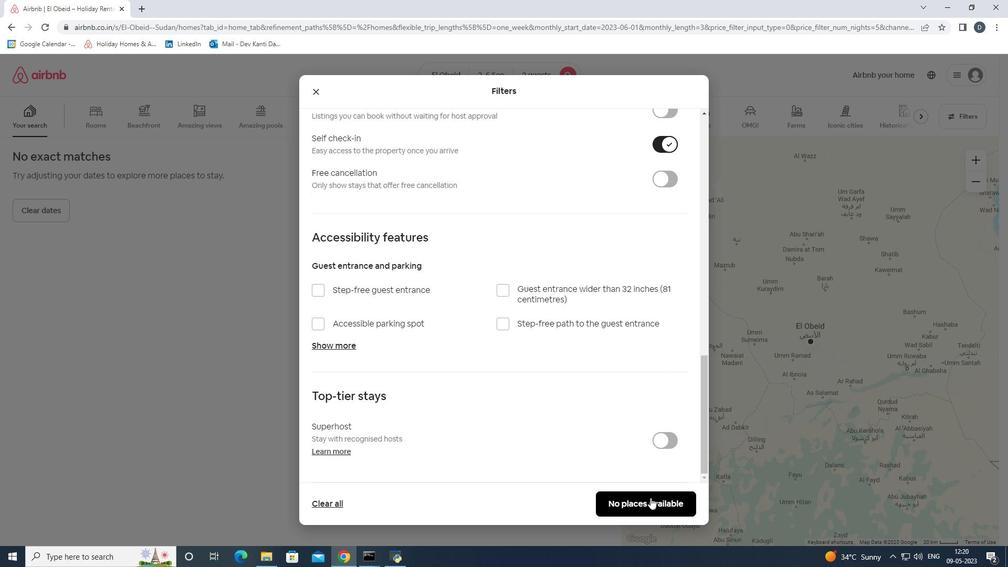 
